 Task: In the  document Dancestage.doc ,align picture to the 'center'. Insert word art below the picture and give heading  'Dance Stage in Purple'
Action: Mouse moved to (91, 352)
Screenshot: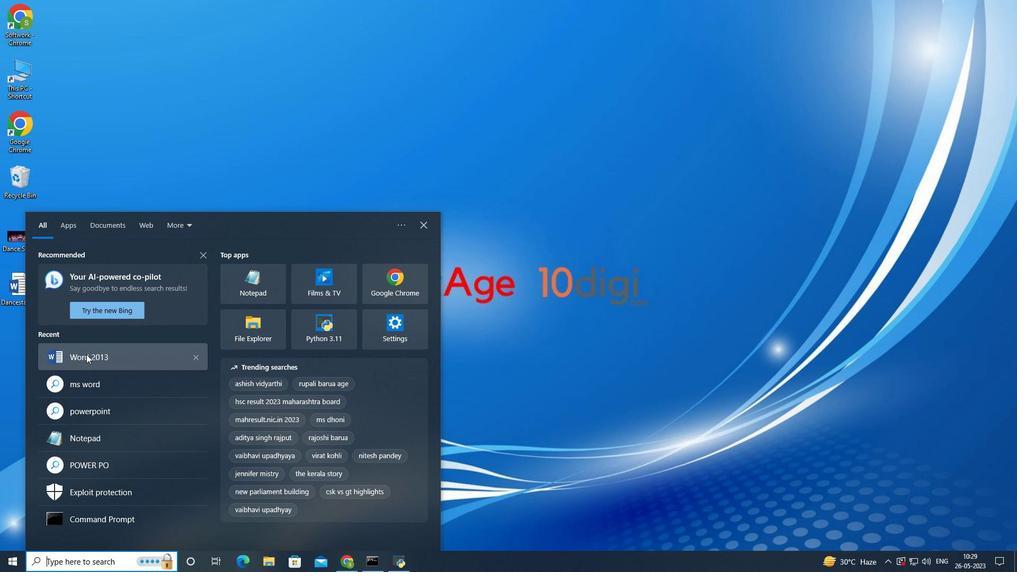 
Action: Mouse pressed left at (91, 352)
Screenshot: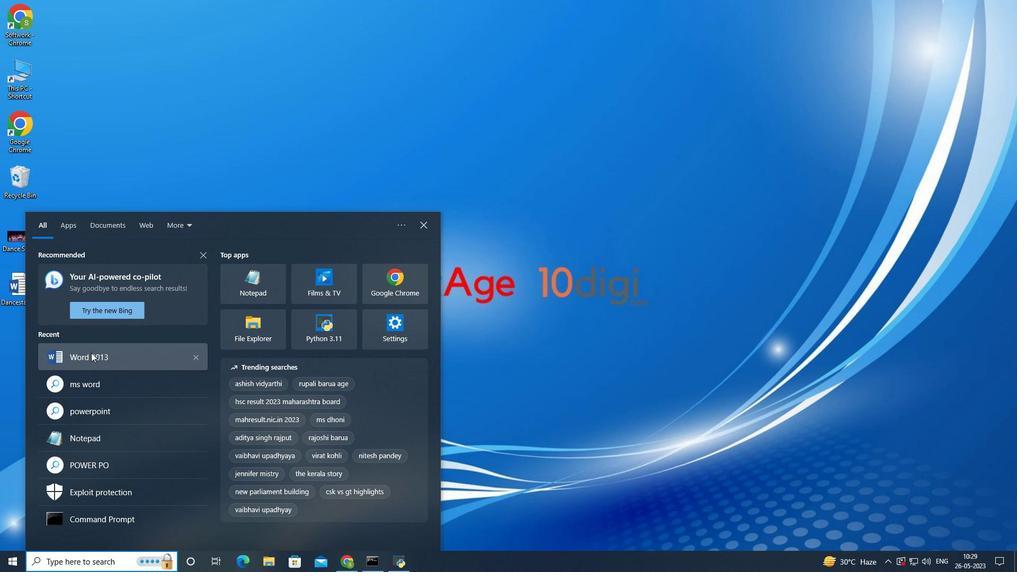 
Action: Mouse pressed left at (91, 352)
Screenshot: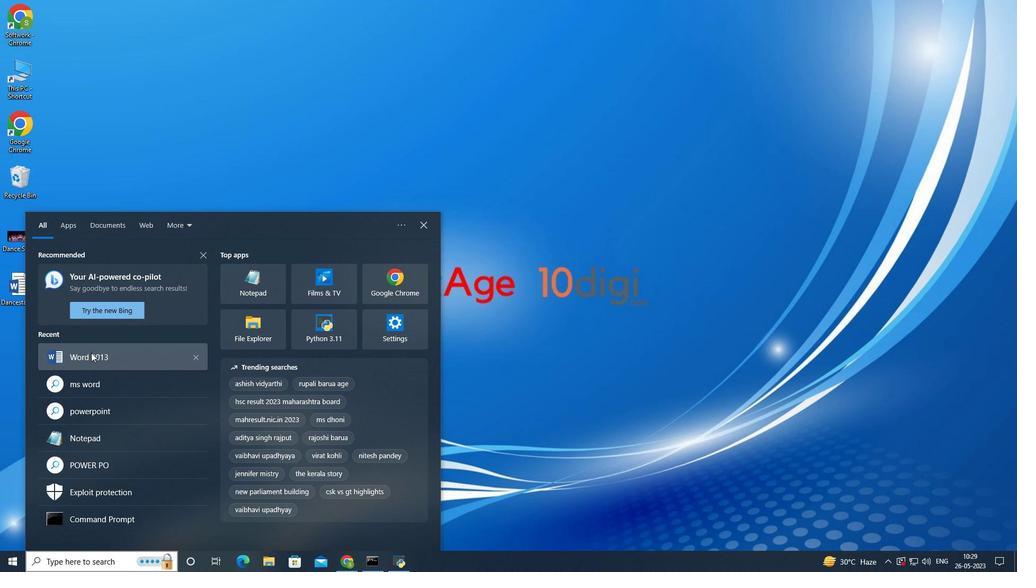 
Action: Mouse moved to (252, 85)
Screenshot: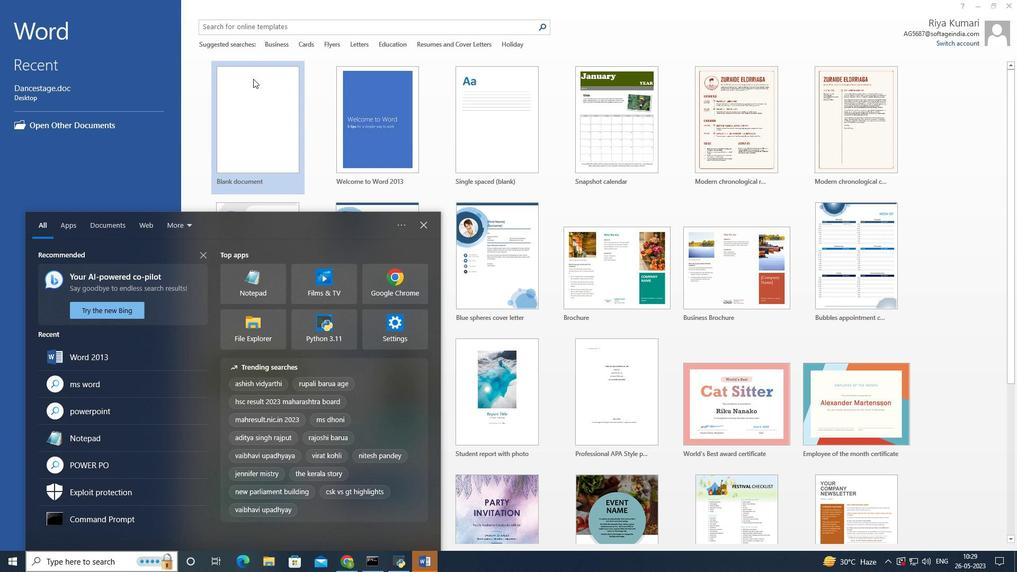 
Action: Mouse pressed left at (252, 85)
Screenshot: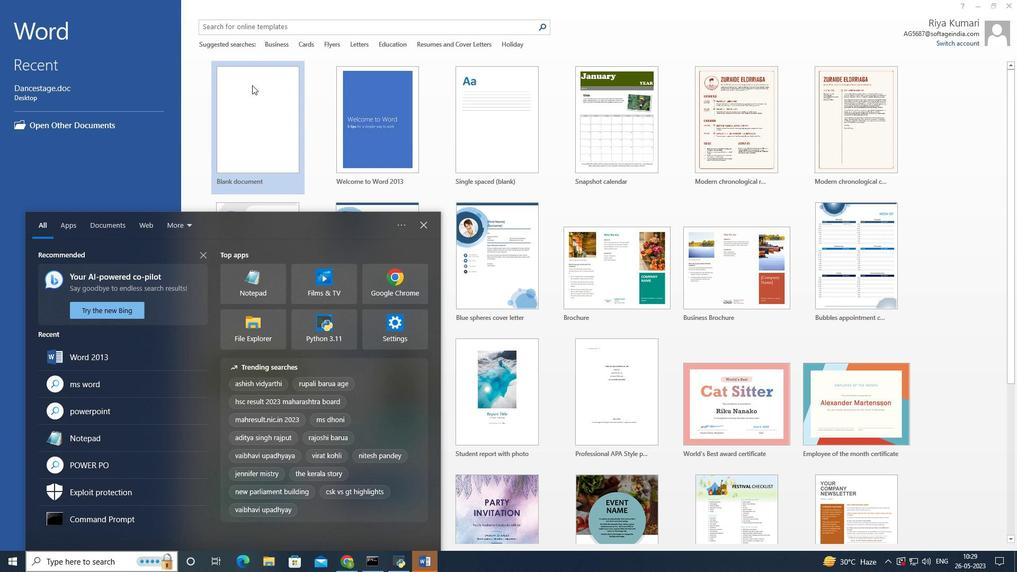 
Action: Mouse moved to (15, 23)
Screenshot: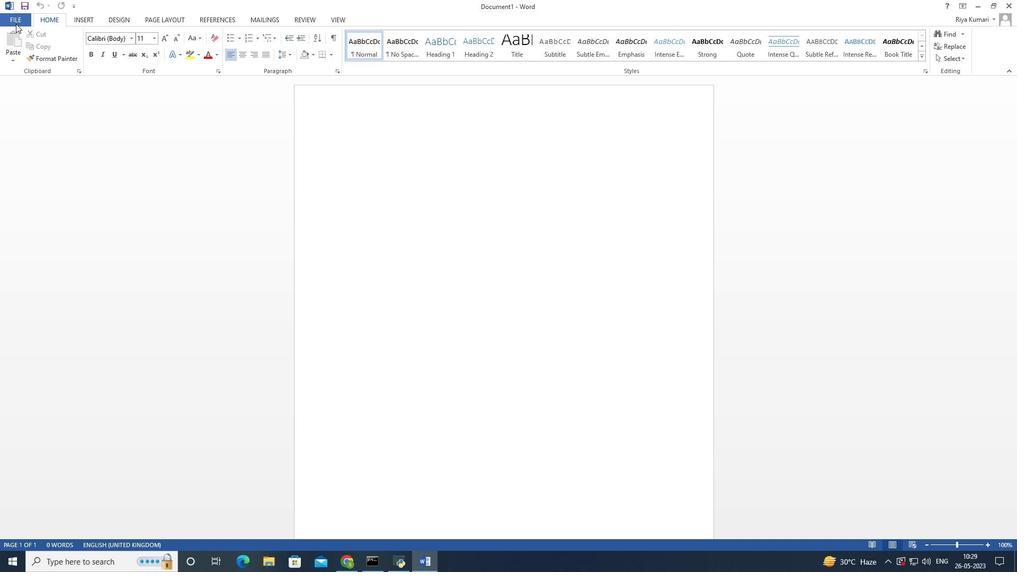 
Action: Mouse pressed left at (15, 23)
Screenshot: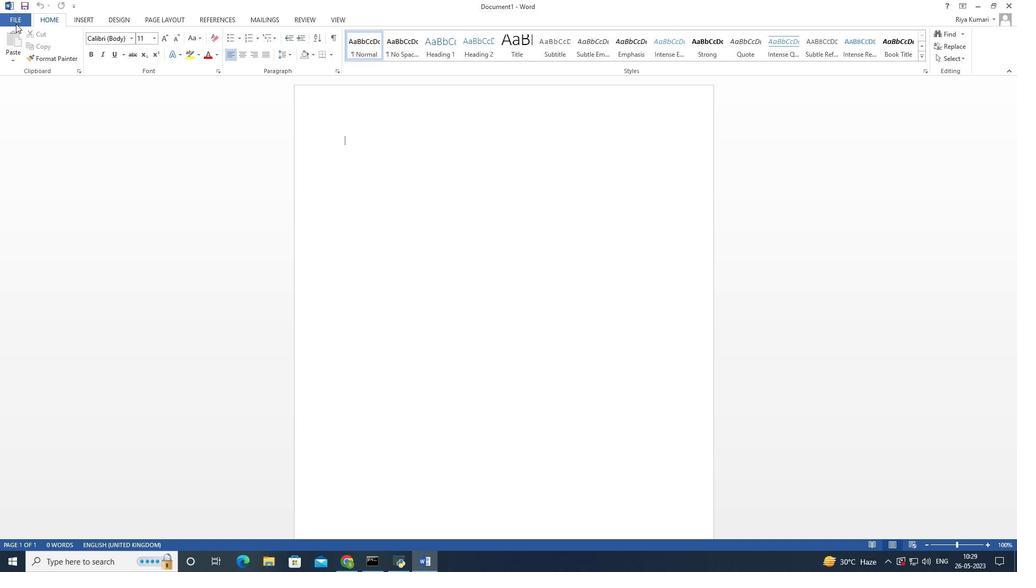 
Action: Mouse moved to (323, 96)
Screenshot: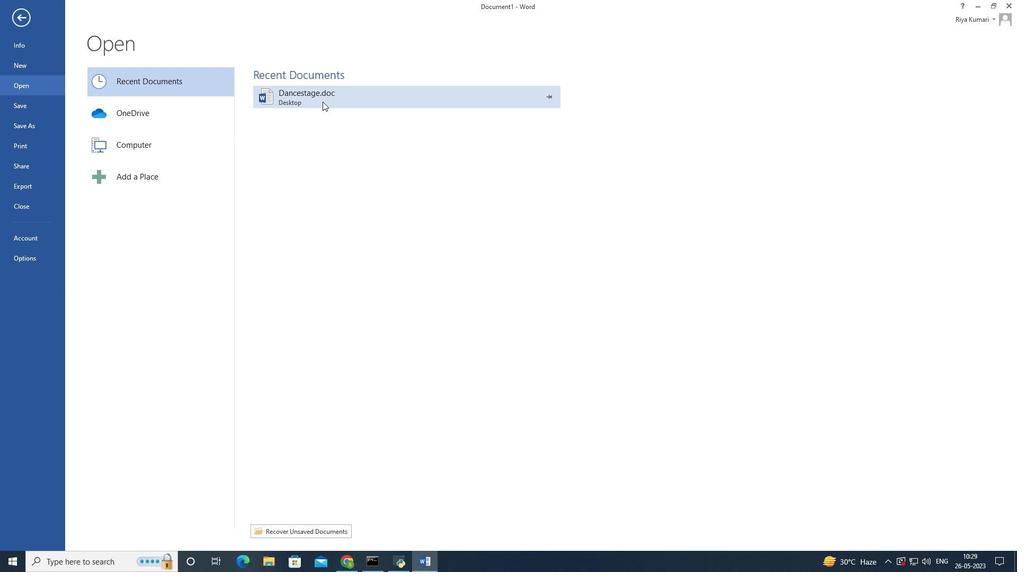
Action: Mouse pressed left at (323, 96)
Screenshot: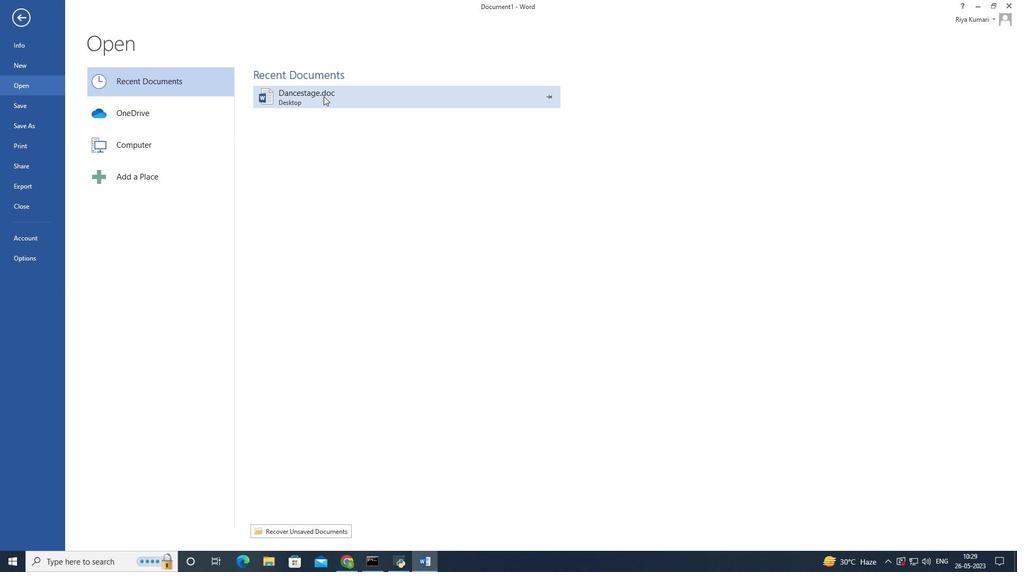 
Action: Mouse moved to (438, 196)
Screenshot: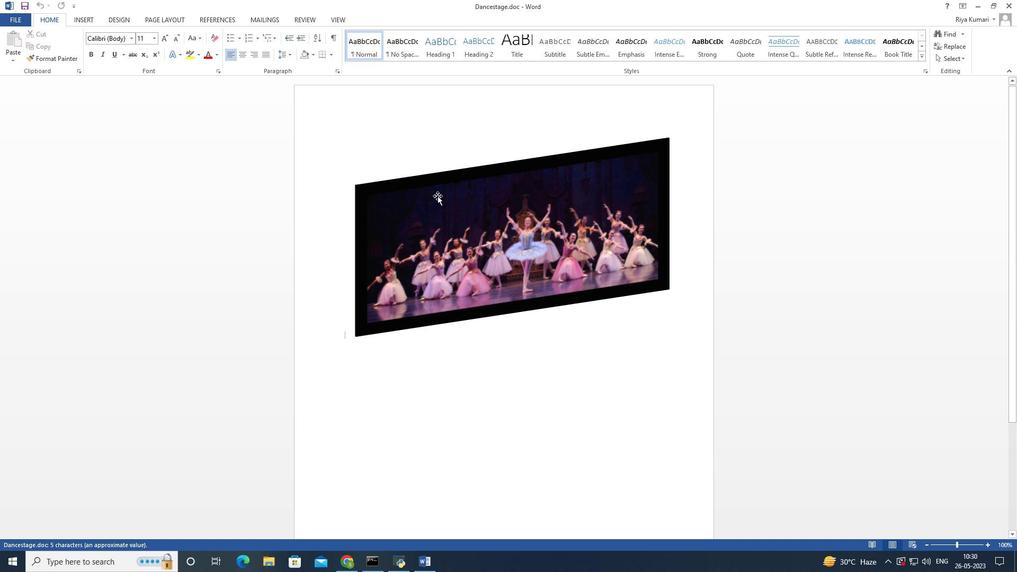 
Action: Mouse pressed left at (438, 196)
Screenshot: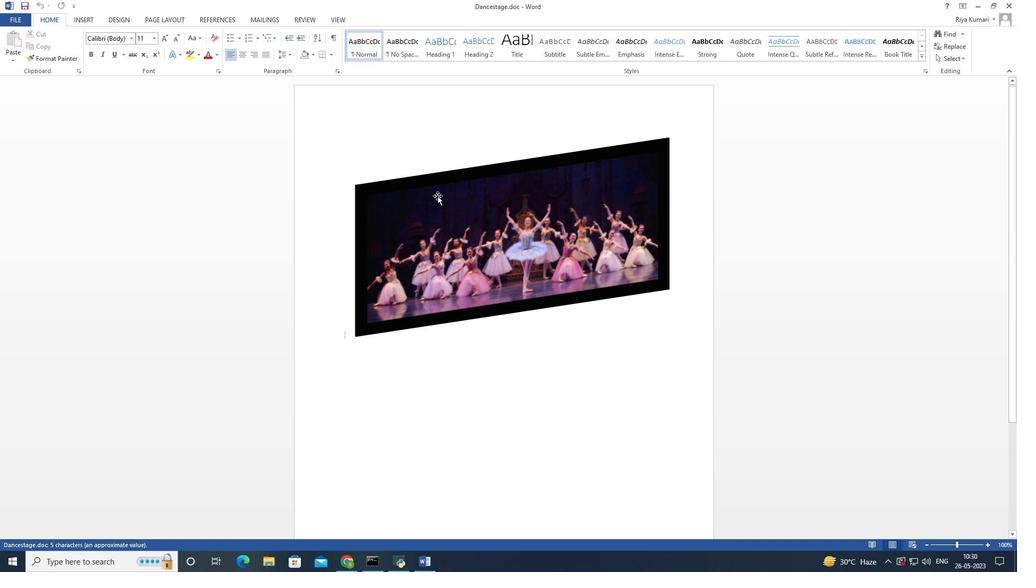 
Action: Mouse pressed left at (438, 196)
Screenshot: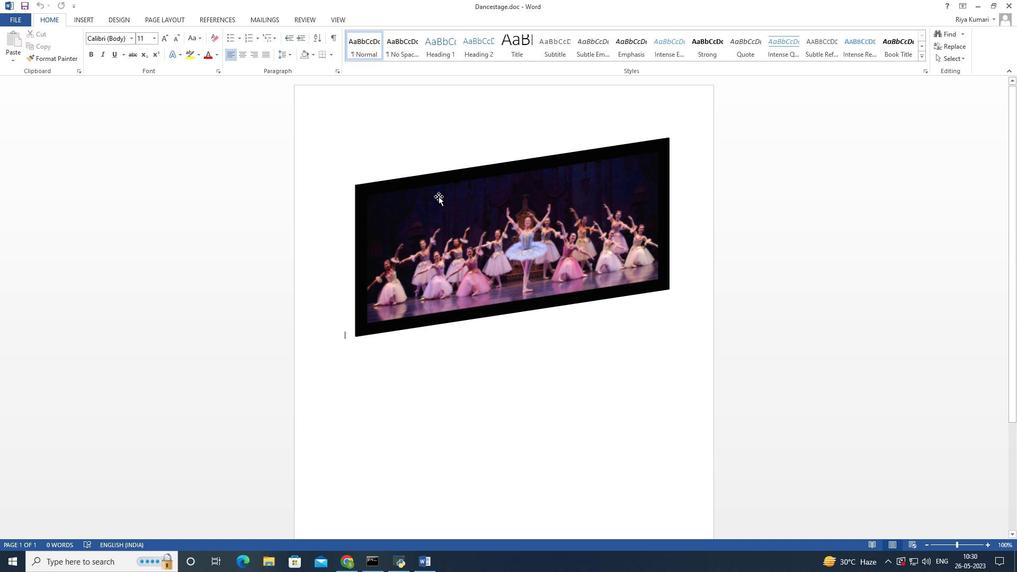 
Action: Mouse moved to (860, 31)
Screenshot: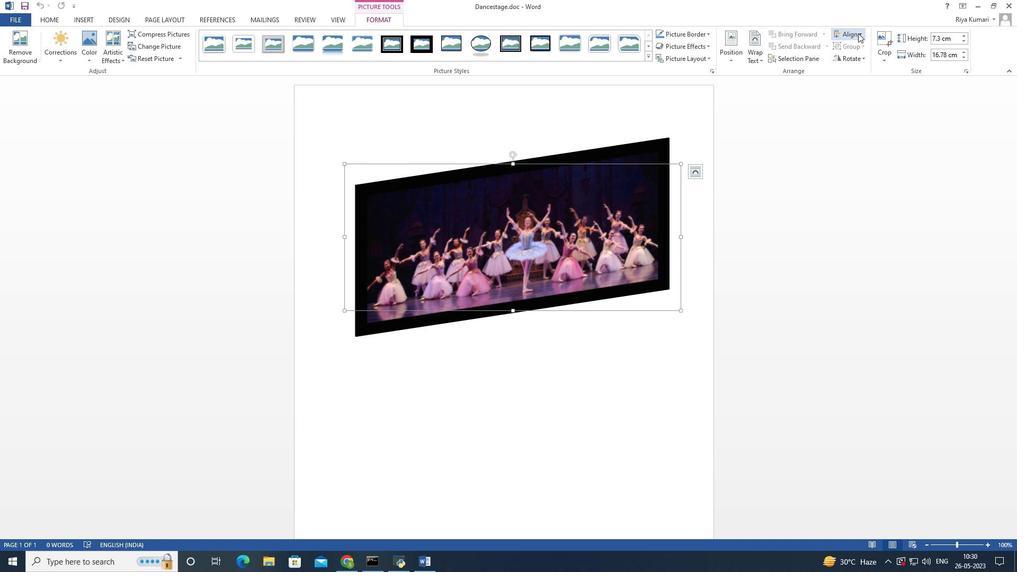 
Action: Mouse pressed left at (860, 31)
Screenshot: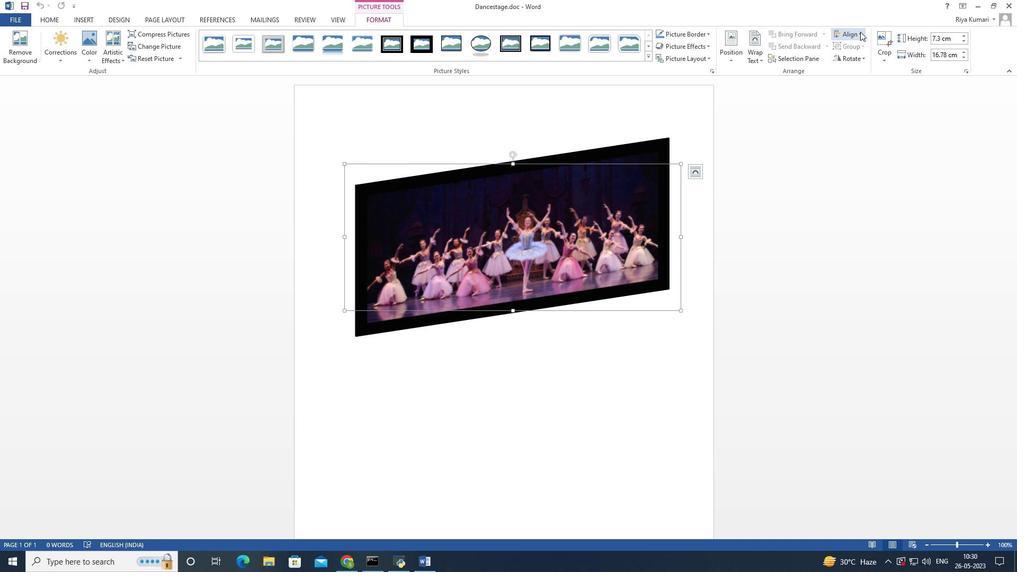 
Action: Mouse moved to (624, 225)
Screenshot: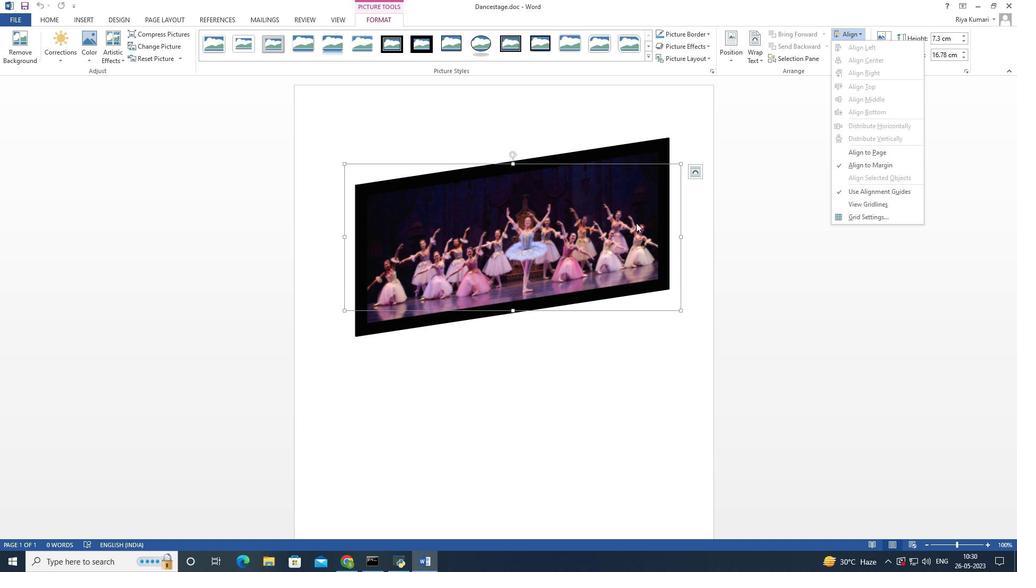 
Action: Mouse pressed left at (624, 225)
Screenshot: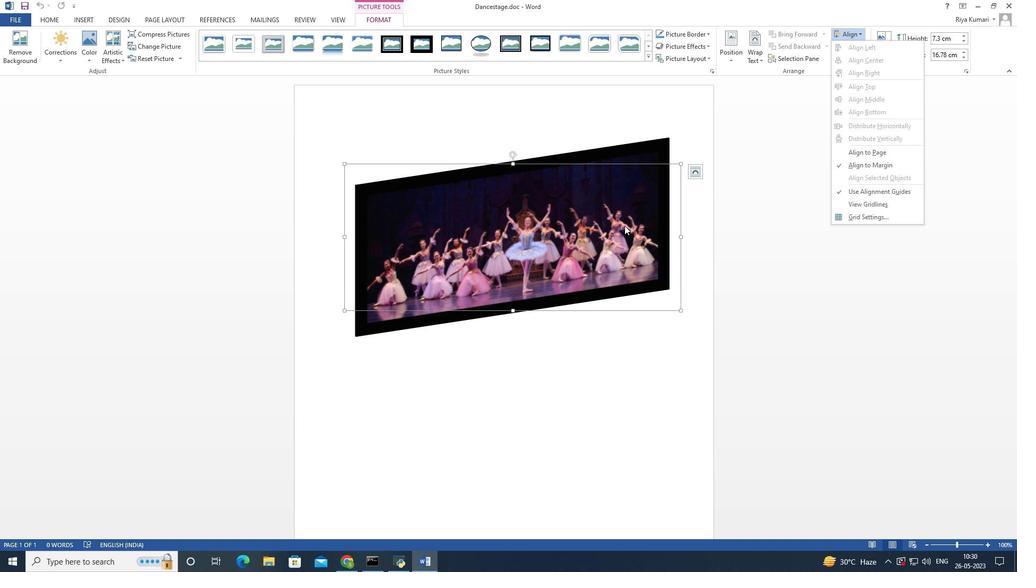 
Action: Mouse moved to (624, 225)
Screenshot: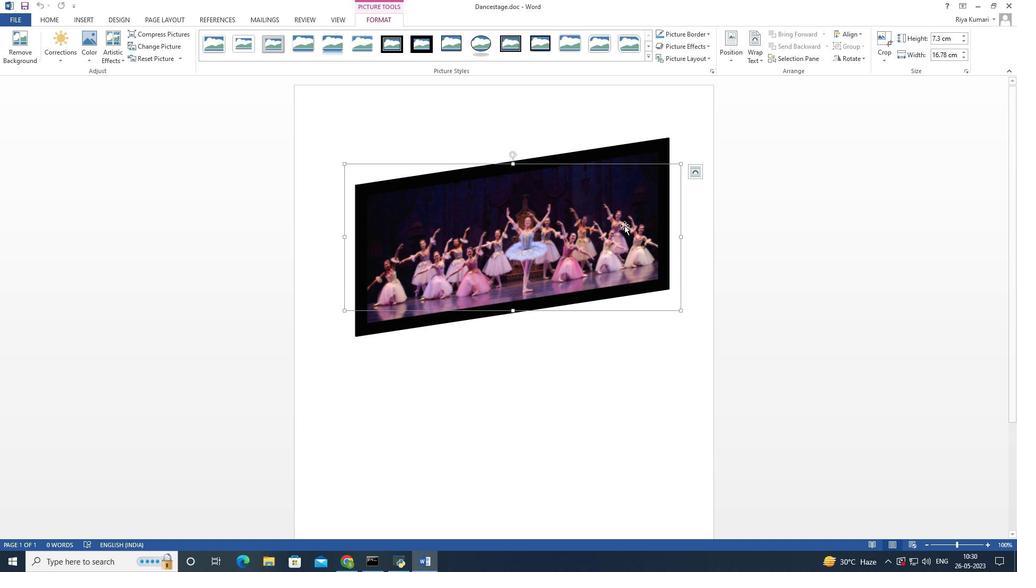 
Action: Mouse pressed left at (624, 225)
Screenshot: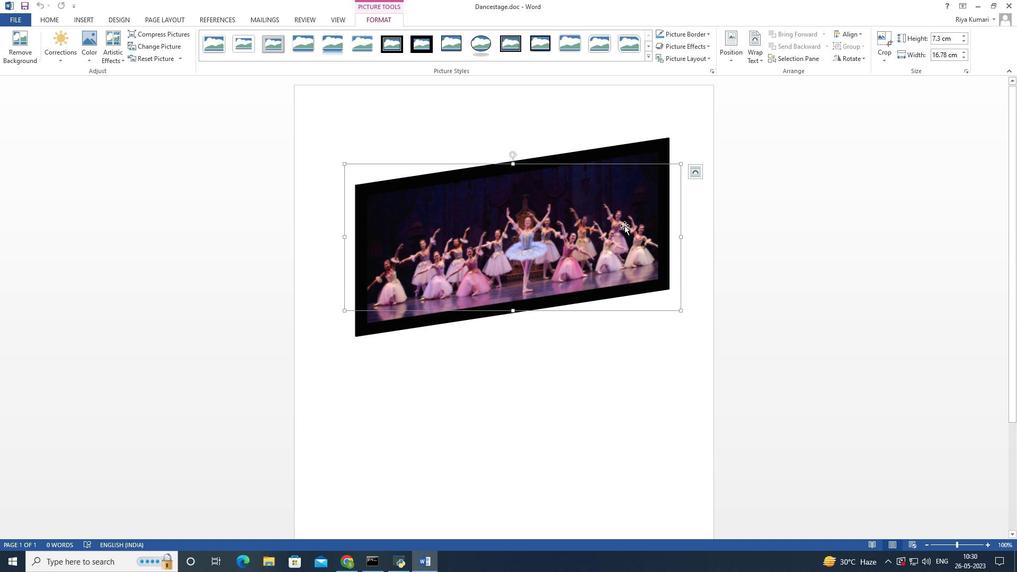 
Action: Mouse moved to (624, 225)
Screenshot: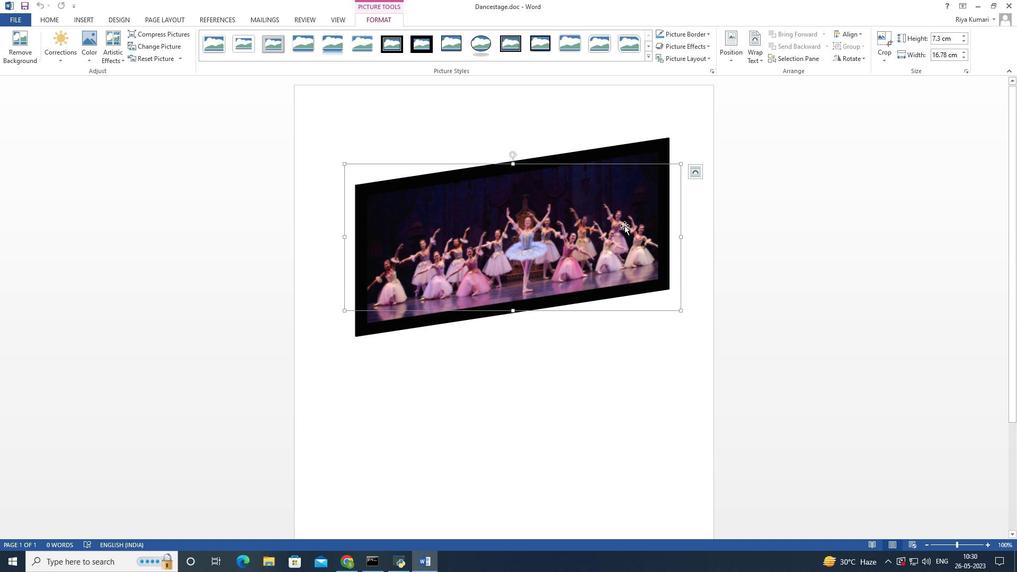 
Action: Mouse pressed left at (624, 225)
Screenshot: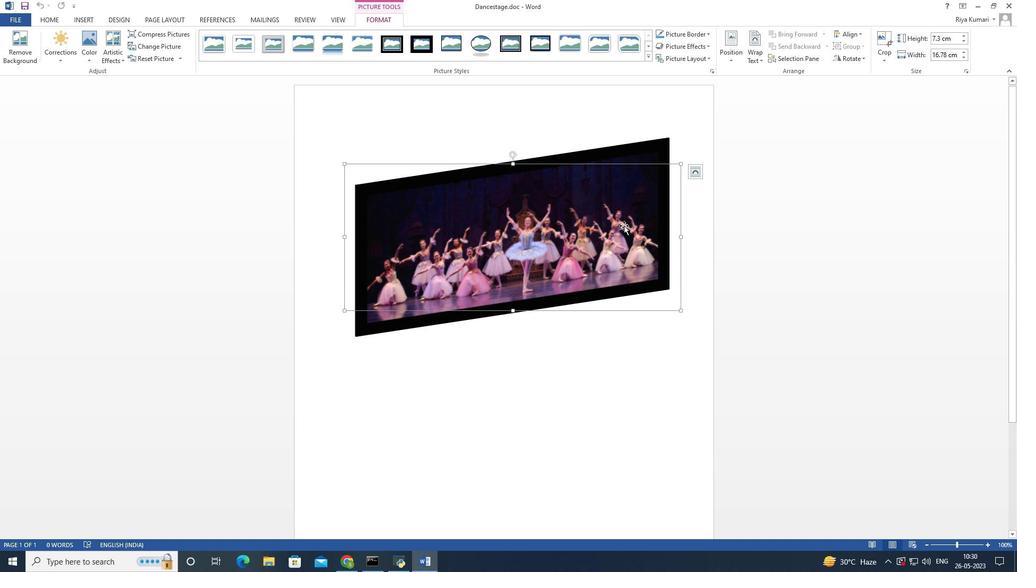 
Action: Mouse pressed left at (624, 225)
Screenshot: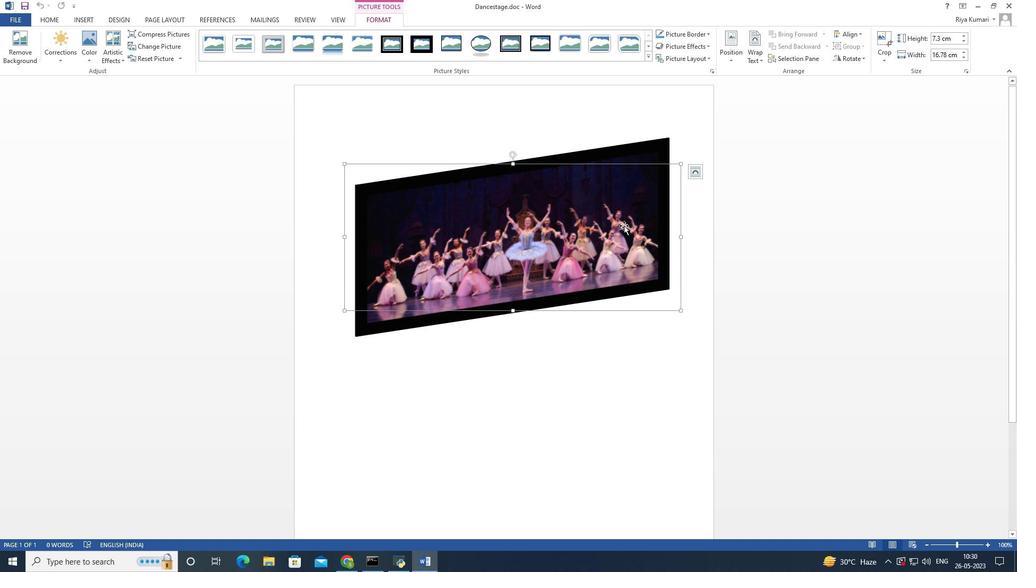 
Action: Mouse moved to (472, 346)
Screenshot: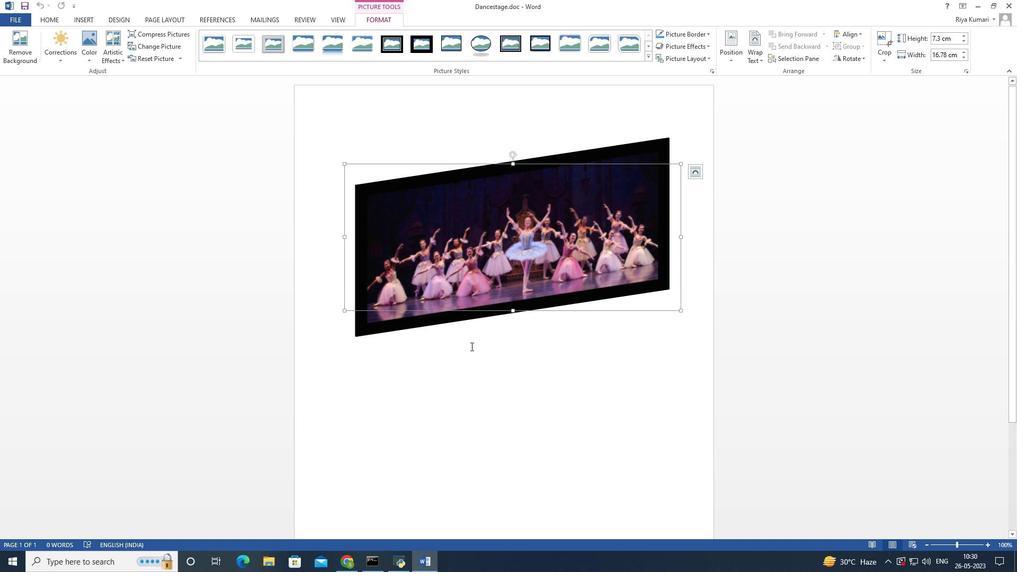 
Action: Mouse pressed left at (472, 346)
Screenshot: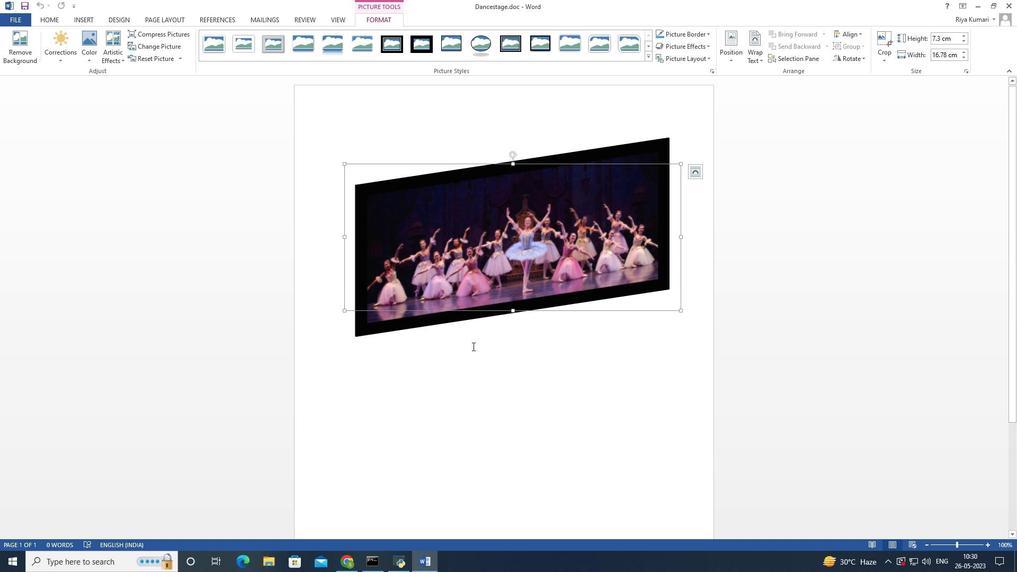 
Action: Mouse moved to (467, 286)
Screenshot: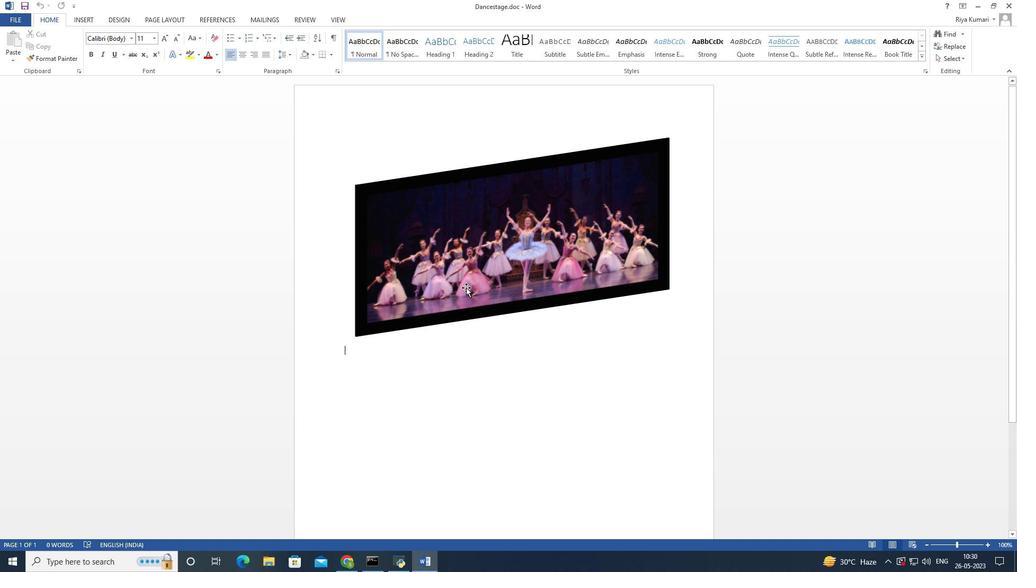
Action: Mouse pressed left at (467, 286)
Screenshot: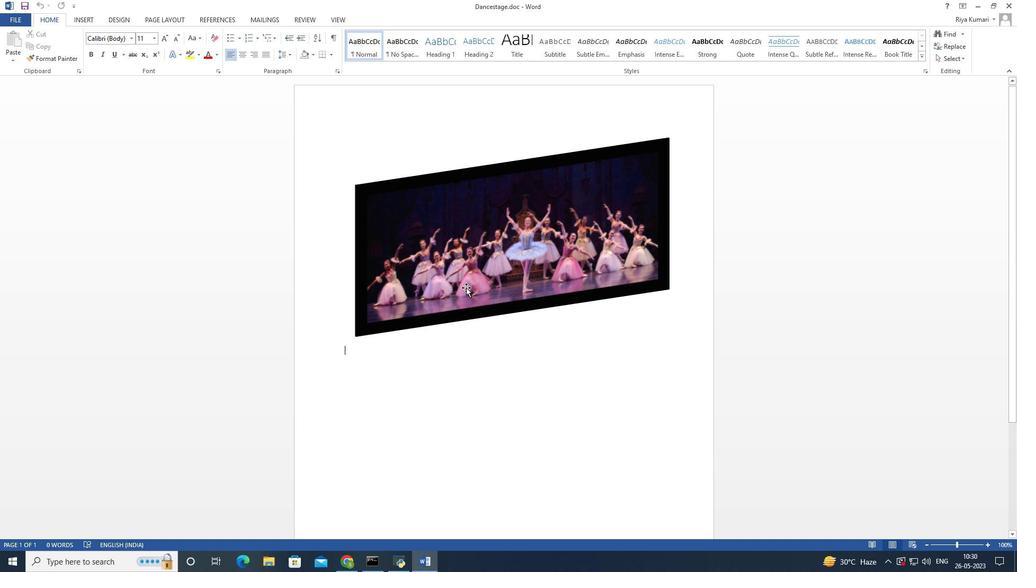 
Action: Mouse moved to (859, 36)
Screenshot: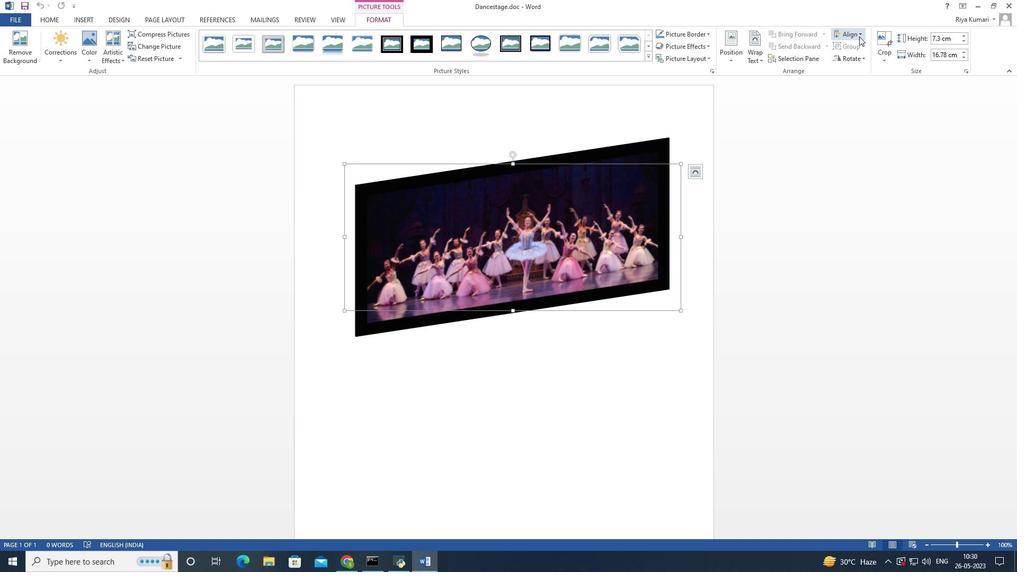 
Action: Mouse pressed left at (859, 36)
Screenshot: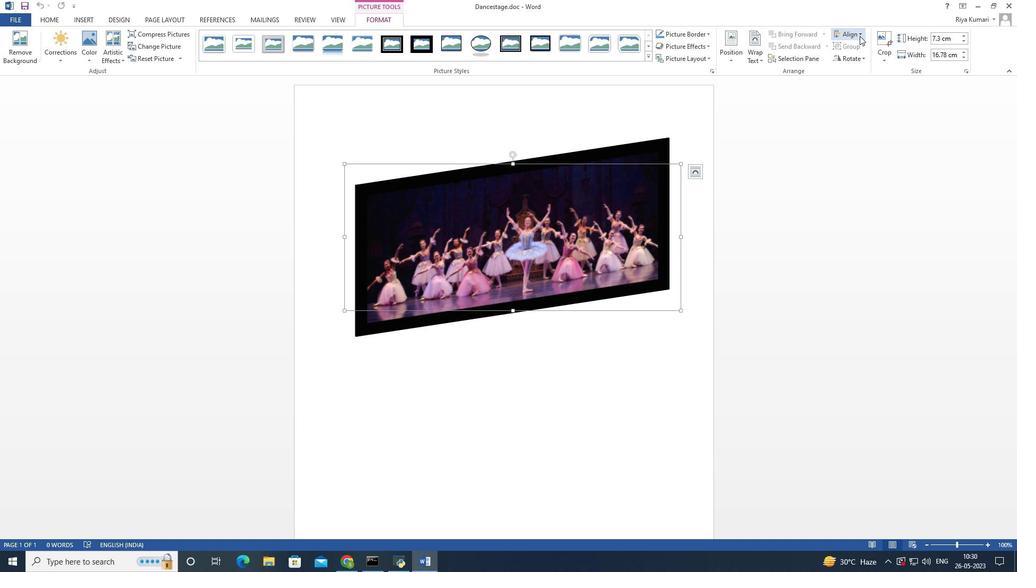 
Action: Mouse moved to (850, 63)
Screenshot: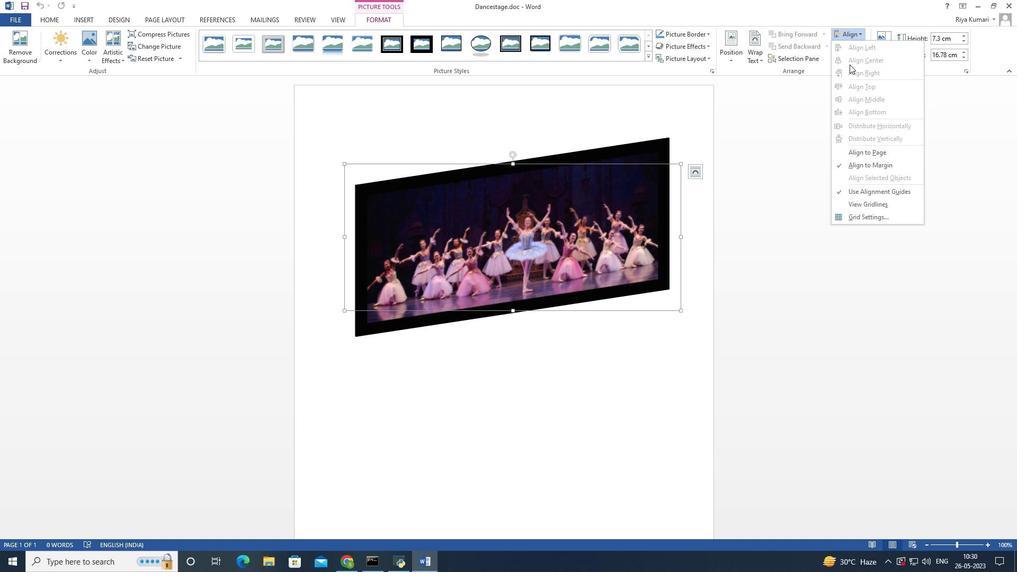 
Action: Mouse pressed left at (850, 63)
Screenshot: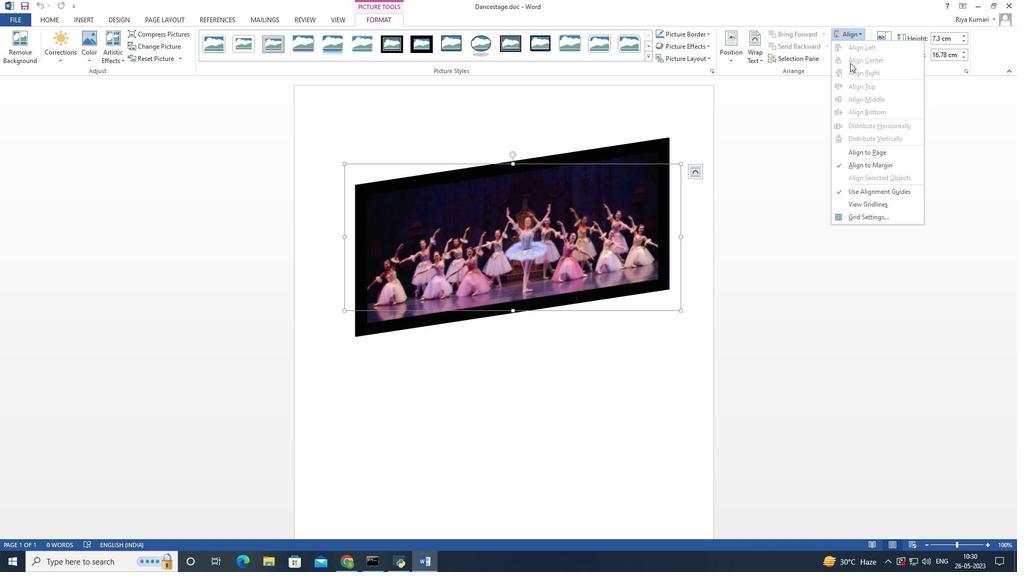 
Action: Mouse moved to (523, 378)
Screenshot: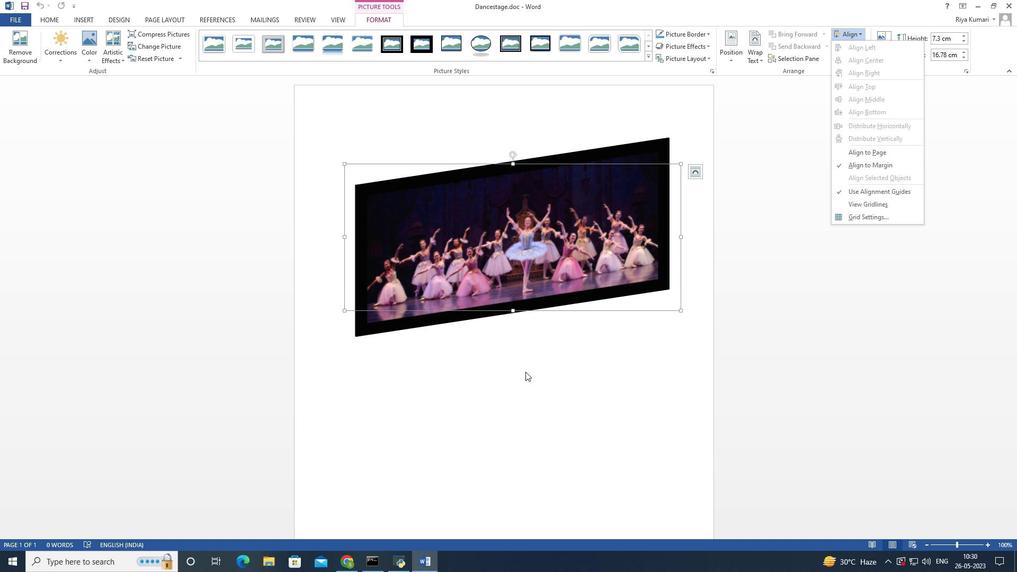
Action: Mouse pressed left at (523, 378)
Screenshot: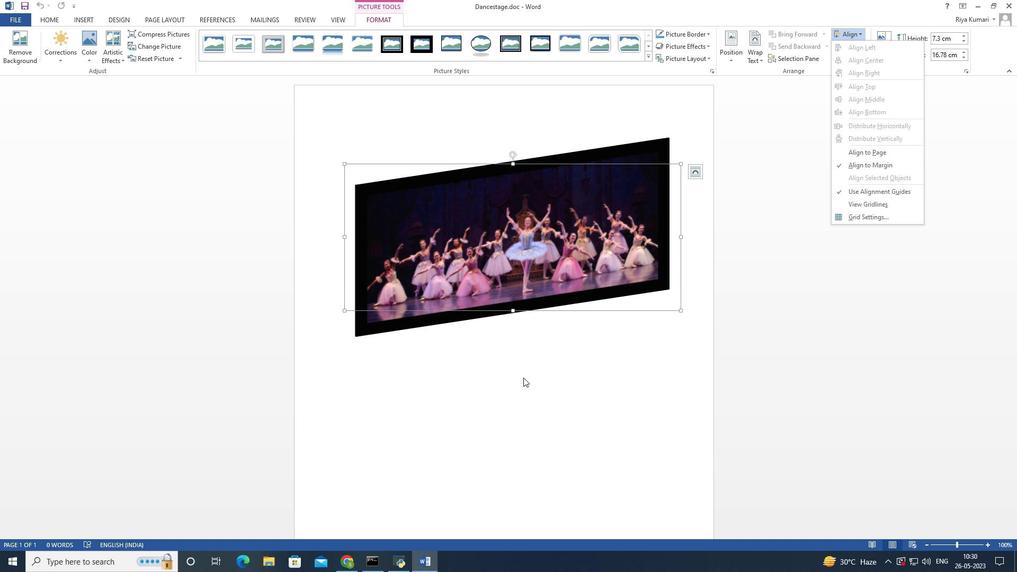 
Action: Mouse moved to (511, 374)
Screenshot: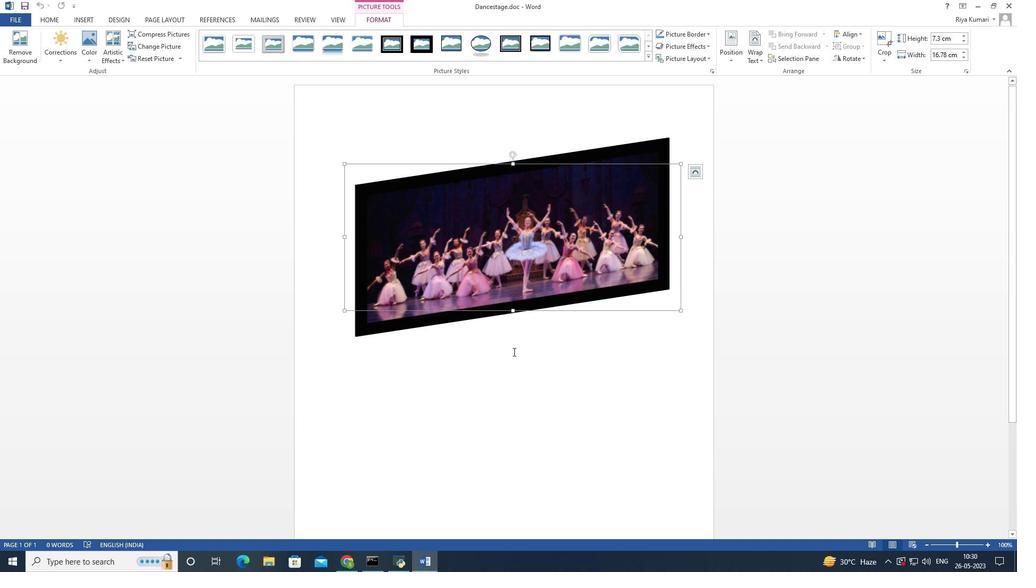 
Action: Mouse pressed left at (511, 374)
Screenshot: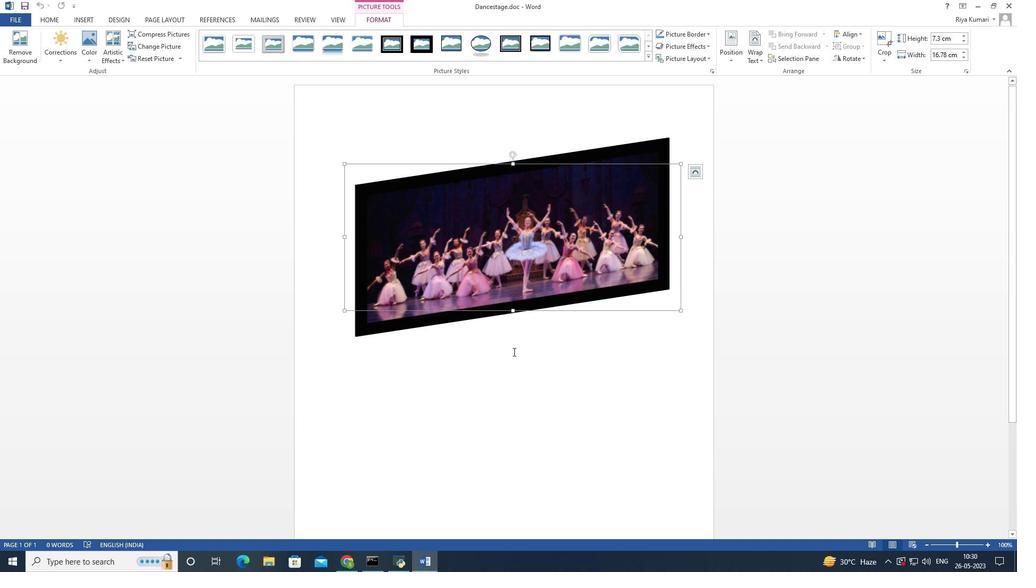 
Action: Mouse moved to (82, 15)
Screenshot: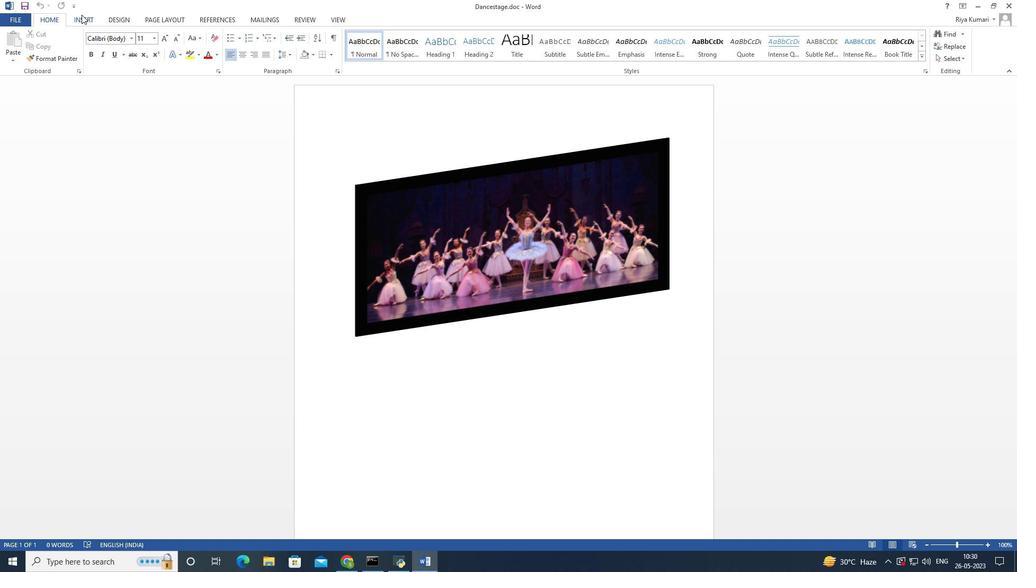 
Action: Mouse pressed left at (82, 15)
Screenshot: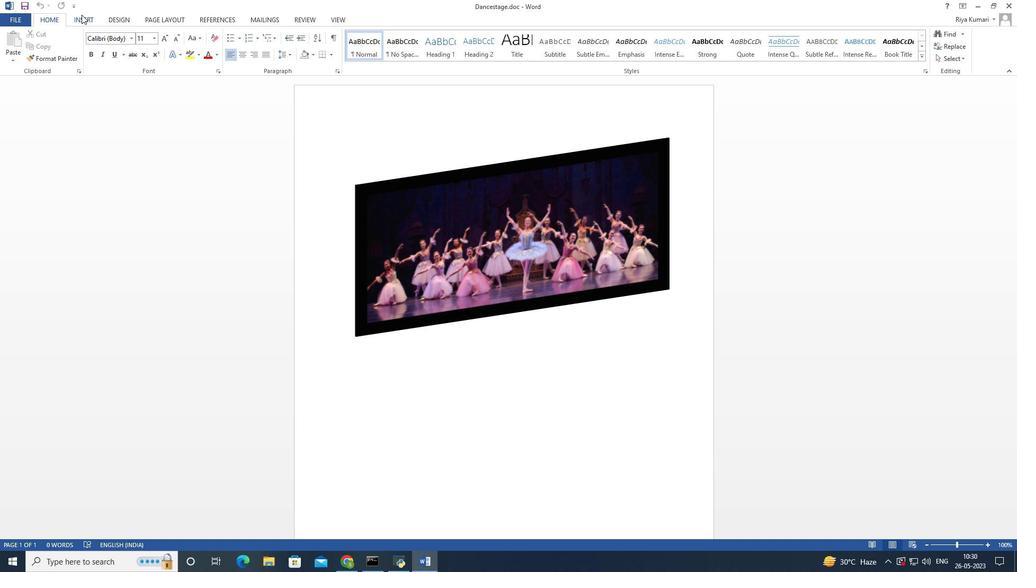 
Action: Mouse moved to (506, 228)
Screenshot: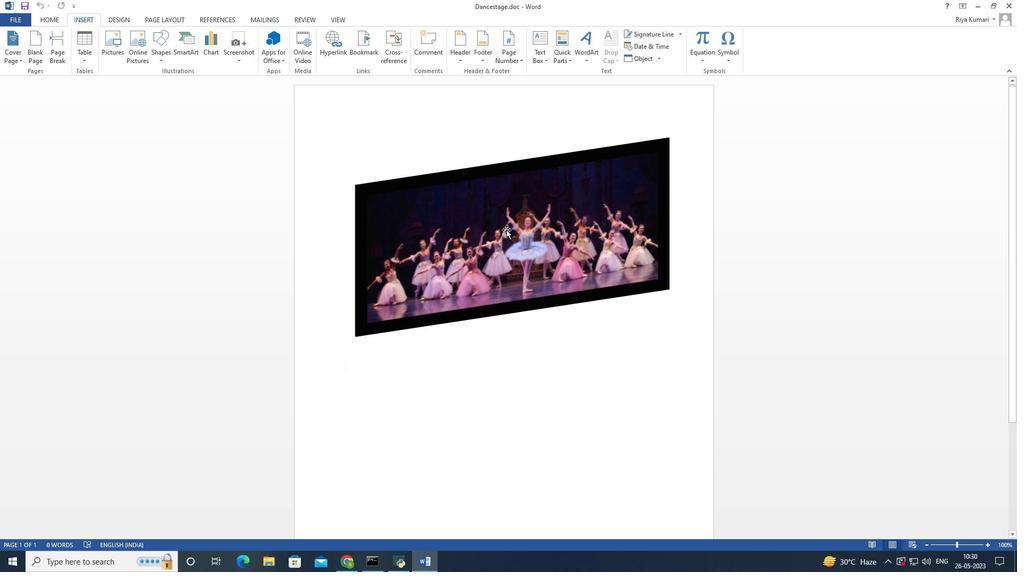 
Action: Mouse pressed left at (506, 228)
Screenshot: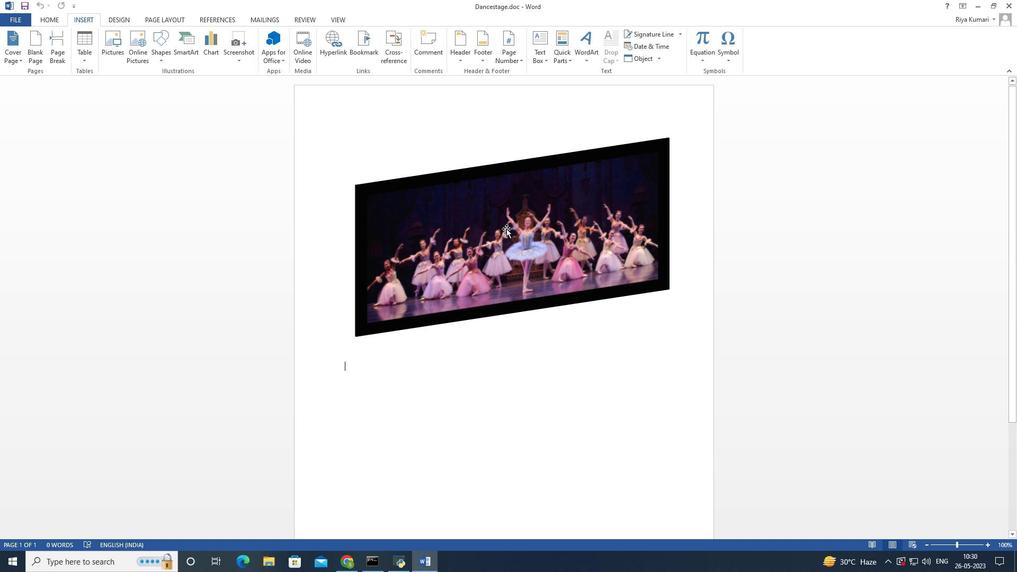 
Action: Mouse pressed left at (506, 228)
Screenshot: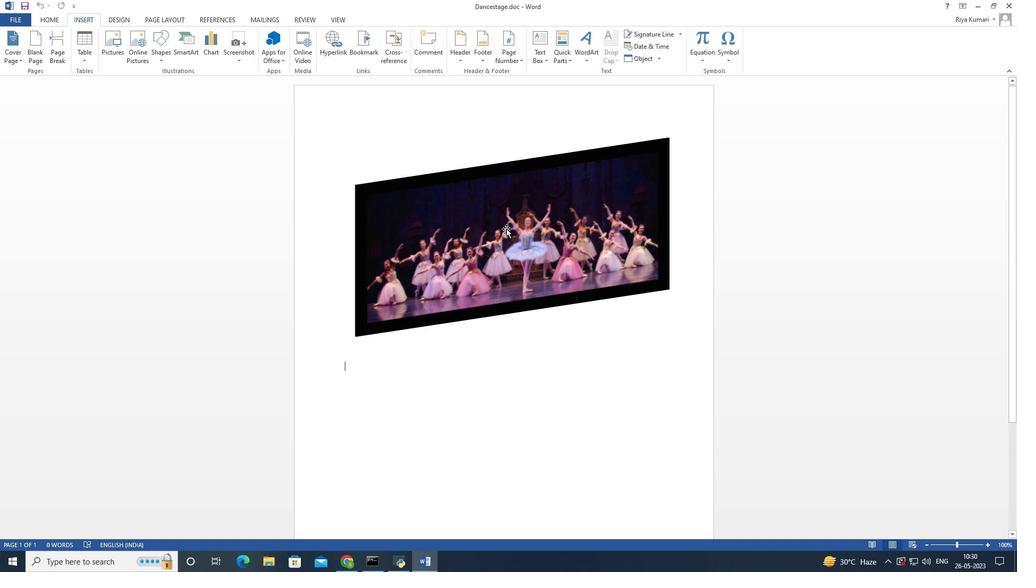 
Action: Mouse moved to (862, 33)
Screenshot: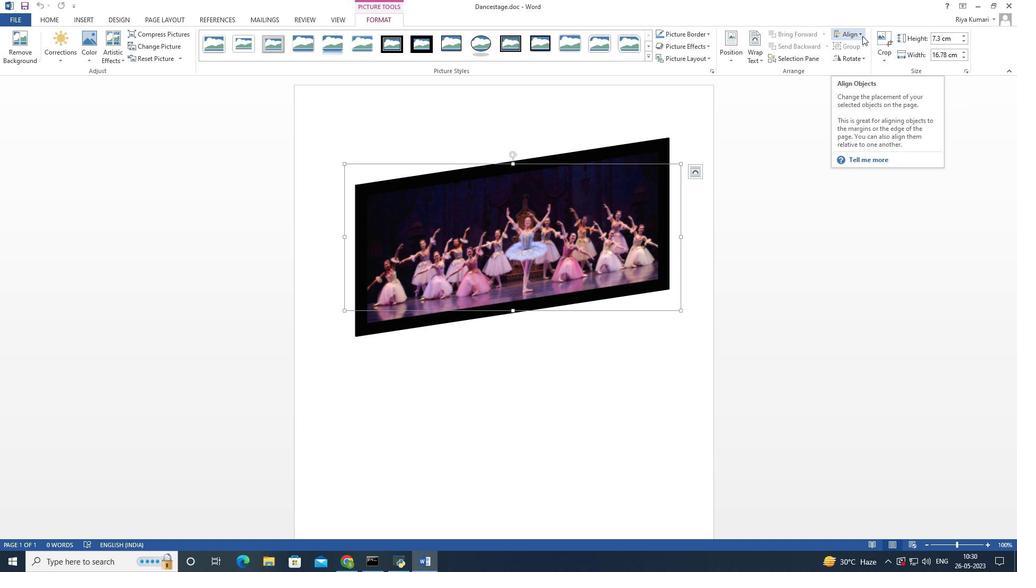
Action: Mouse pressed left at (862, 33)
Screenshot: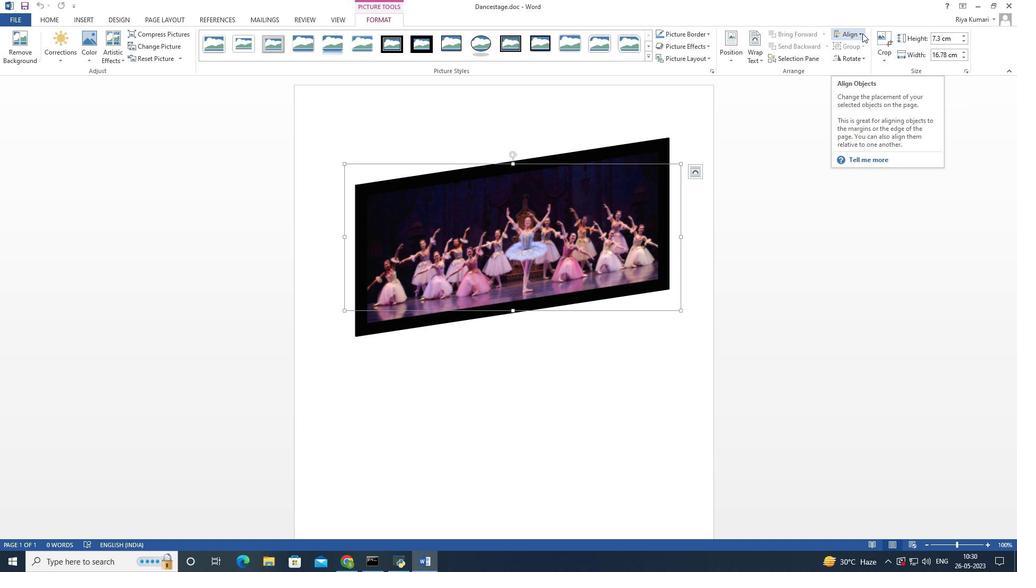 
Action: Mouse moved to (855, 60)
Screenshot: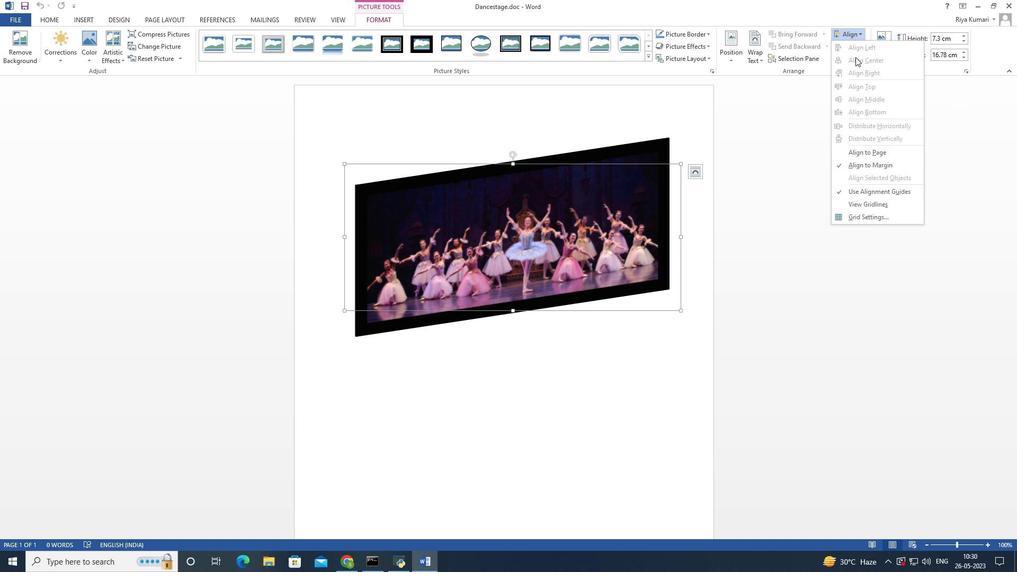 
Action: Mouse pressed left at (855, 60)
Screenshot: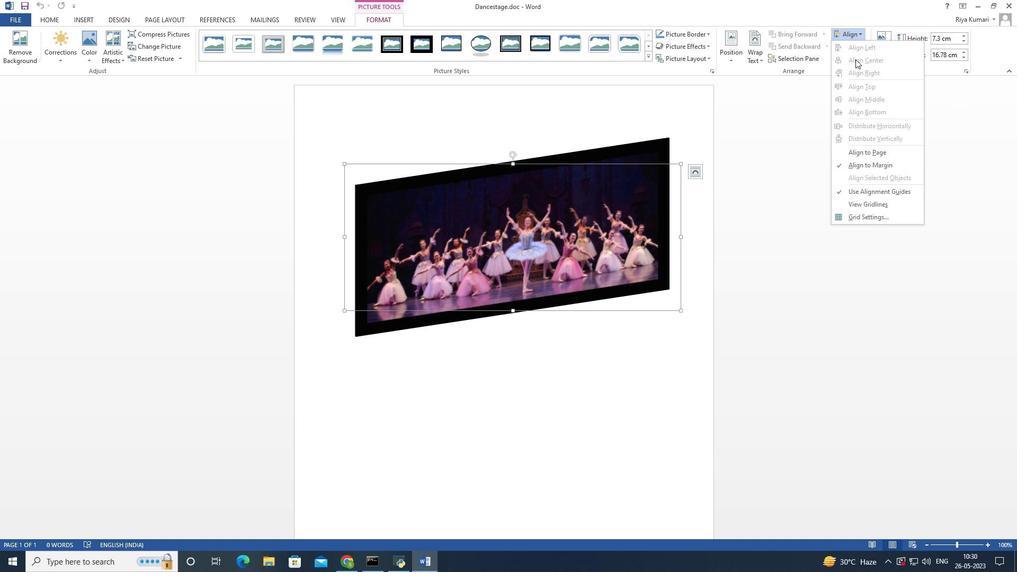
Action: Mouse pressed left at (855, 60)
Screenshot: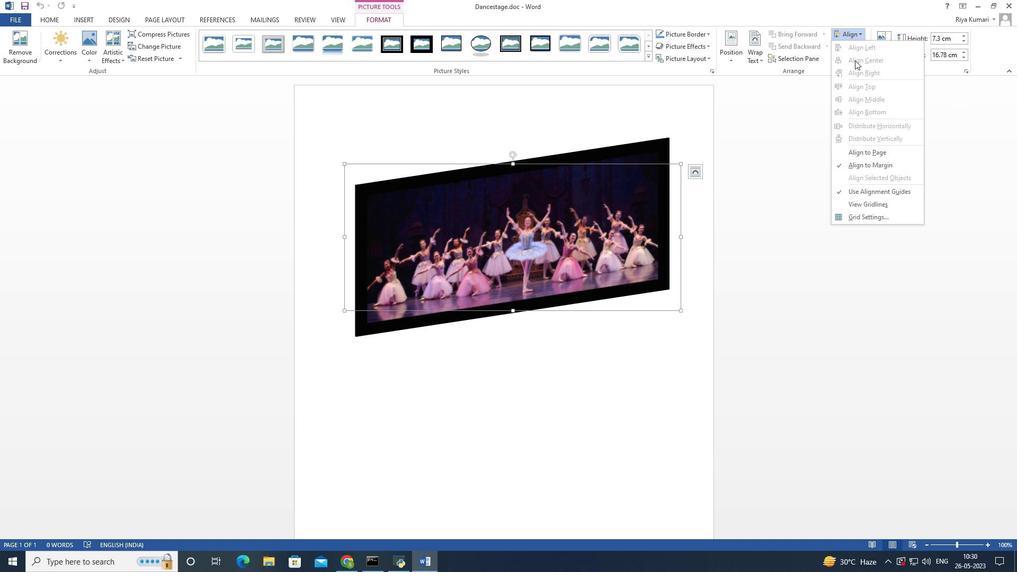 
Action: Mouse pressed left at (855, 60)
Screenshot: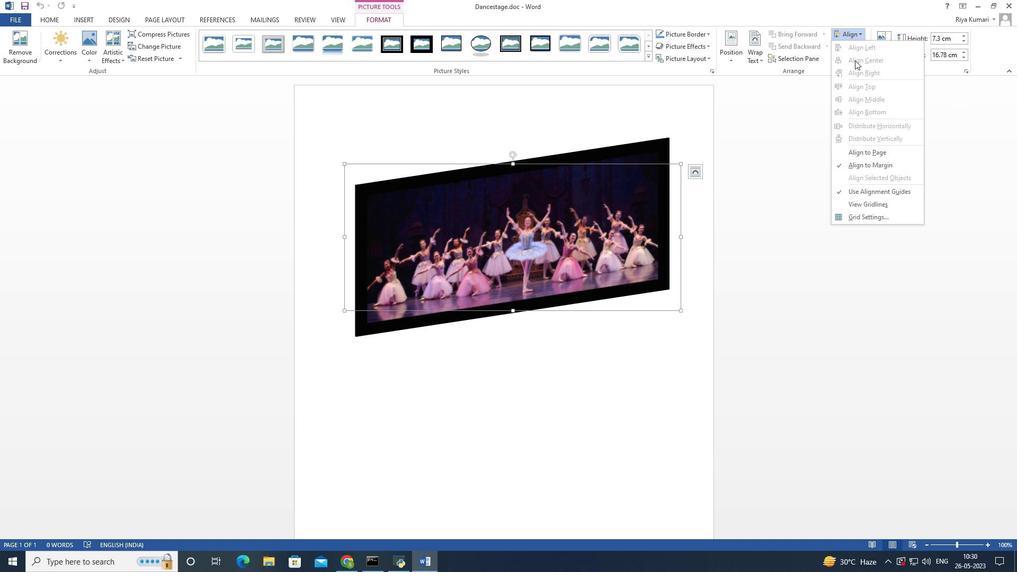 
Action: Mouse moved to (862, 151)
Screenshot: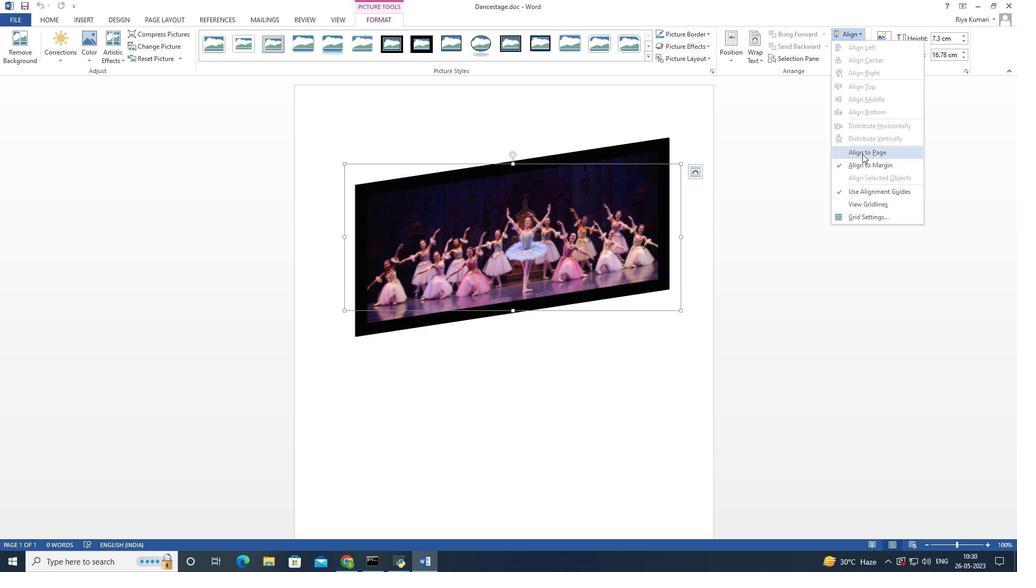 
Action: Mouse pressed left at (862, 151)
Screenshot: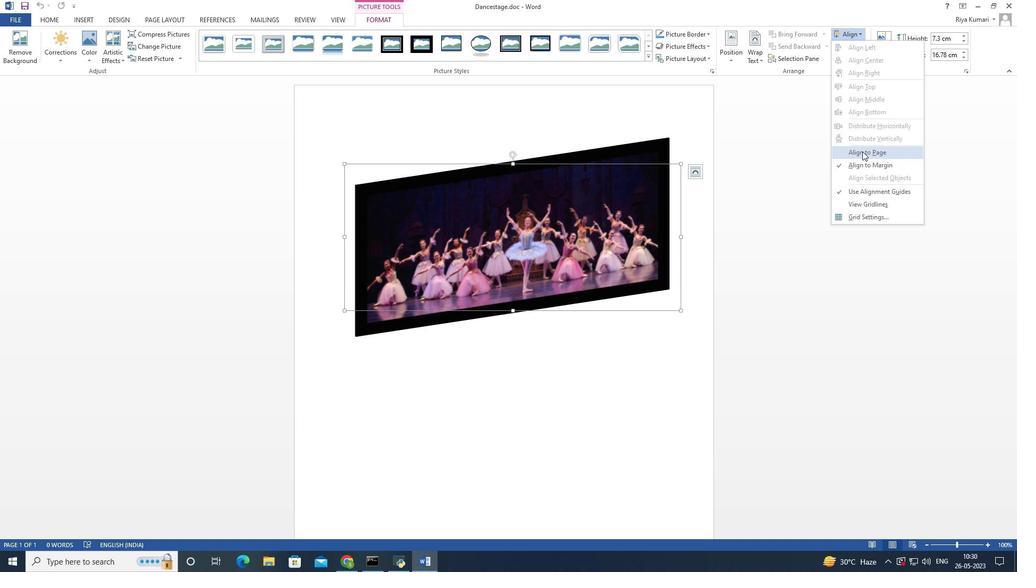 
Action: Mouse moved to (558, 234)
Screenshot: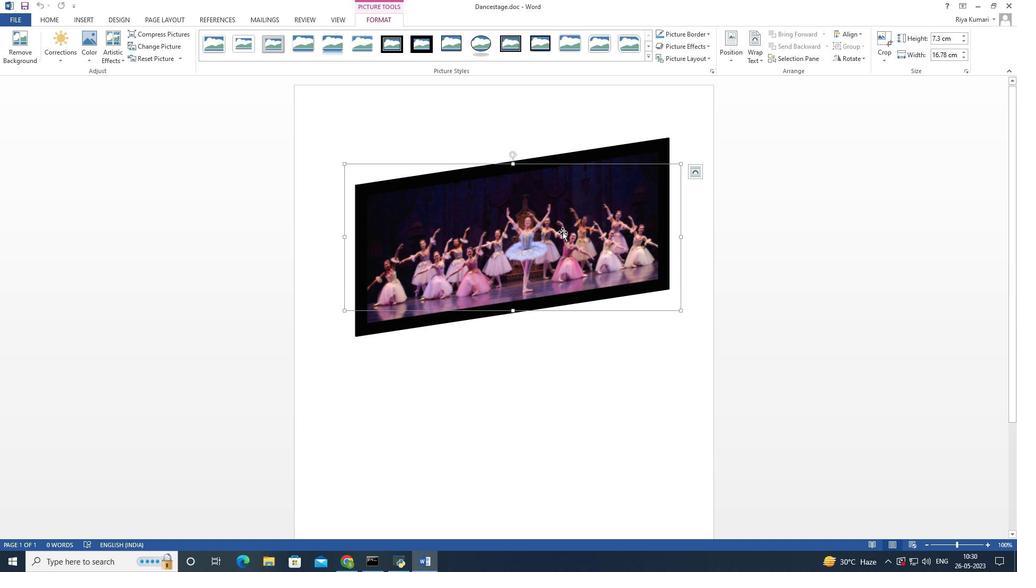 
Action: Mouse pressed left at (558, 234)
Screenshot: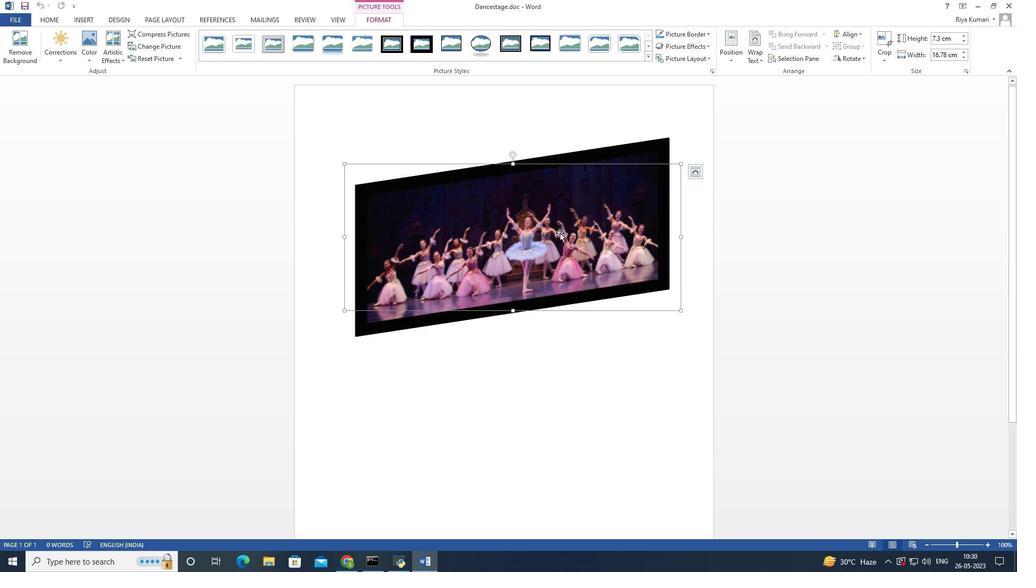 
Action: Mouse moved to (49, 18)
Screenshot: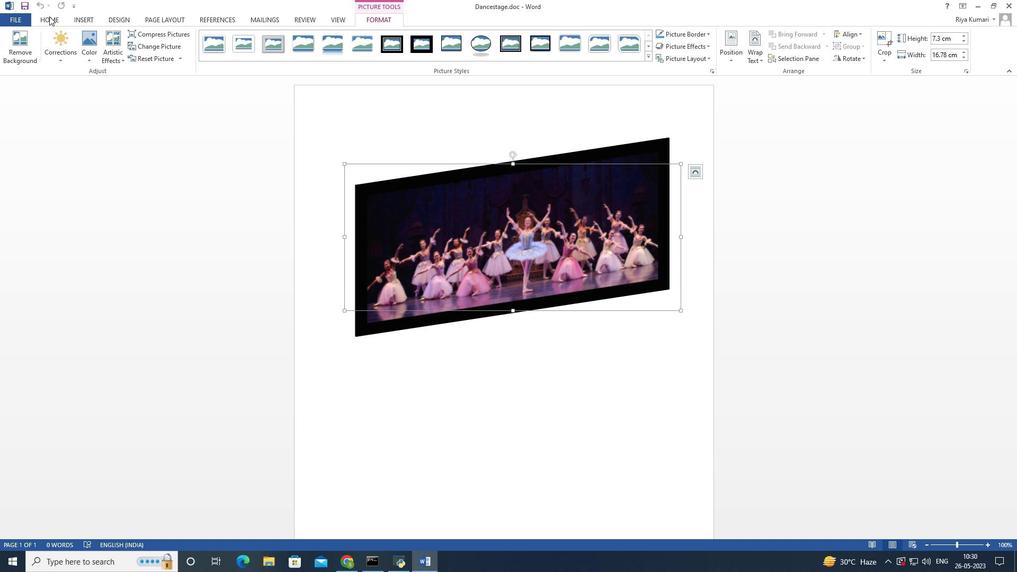 
Action: Mouse pressed left at (49, 18)
Screenshot: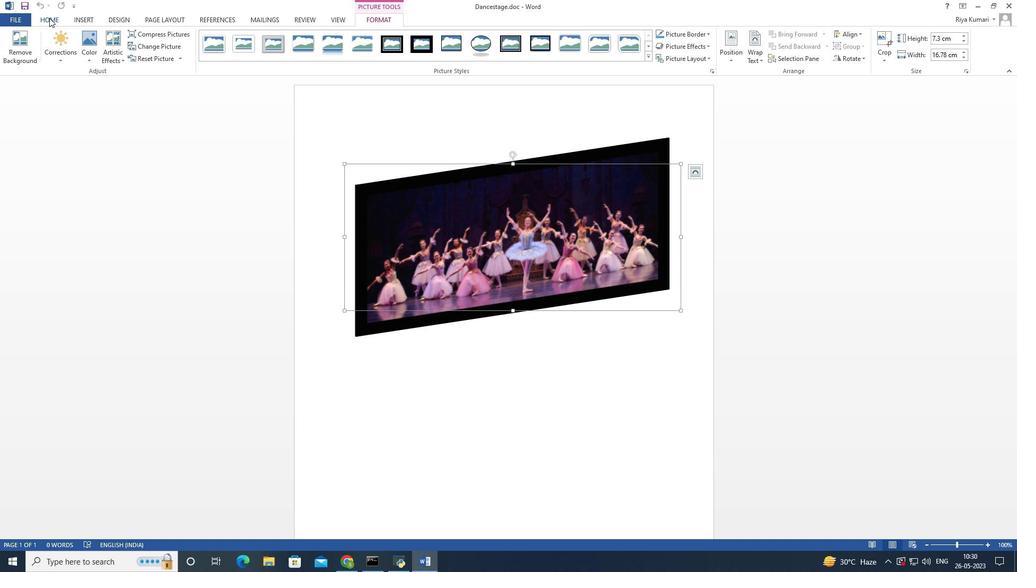 
Action: Mouse moved to (245, 54)
Screenshot: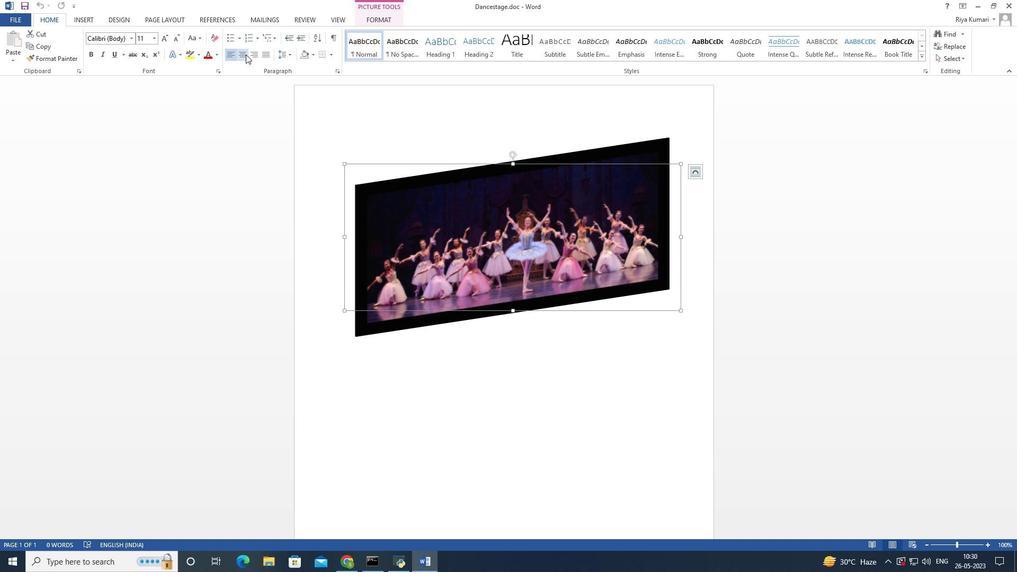 
Action: Mouse pressed left at (245, 54)
Screenshot: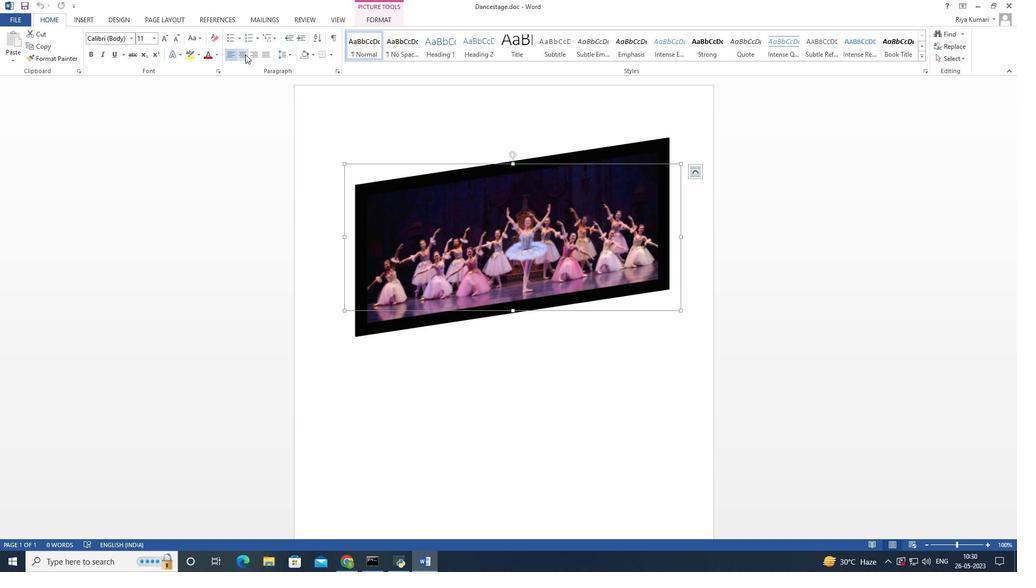 
Action: Mouse moved to (91, 19)
Screenshot: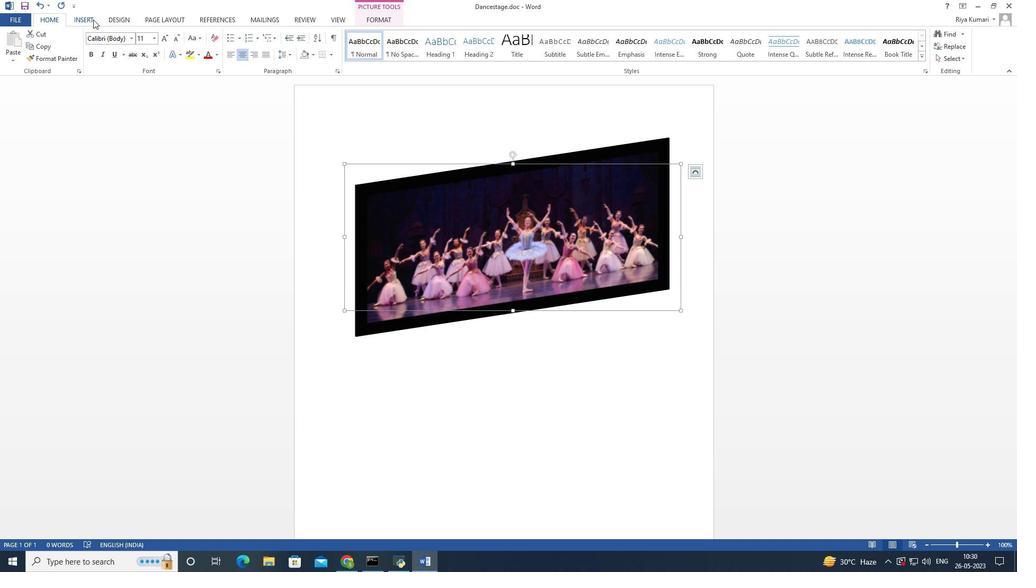 
Action: Mouse pressed left at (91, 19)
Screenshot: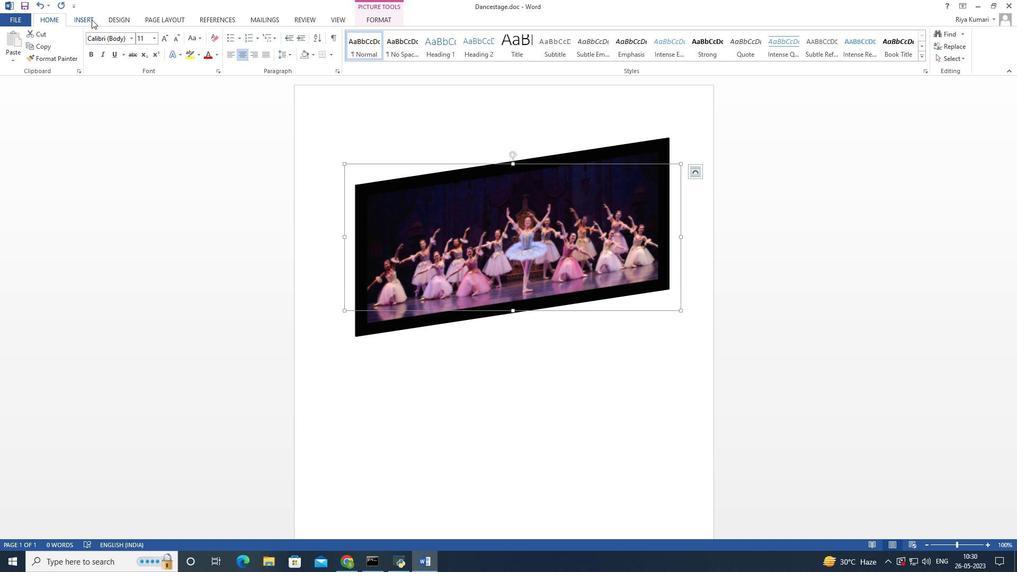 
Action: Mouse moved to (60, 16)
Screenshot: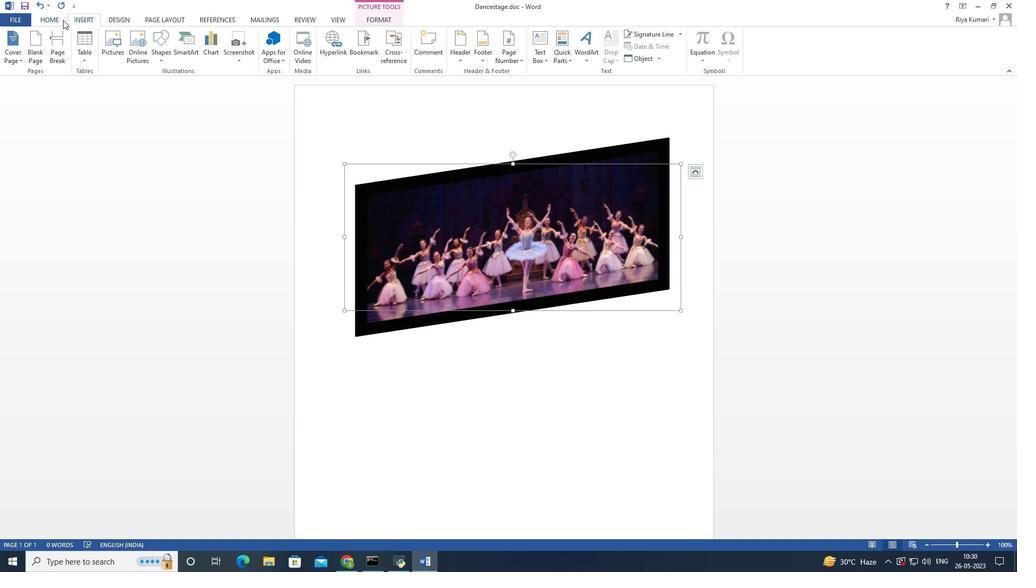 
Action: Mouse pressed left at (60, 16)
Screenshot: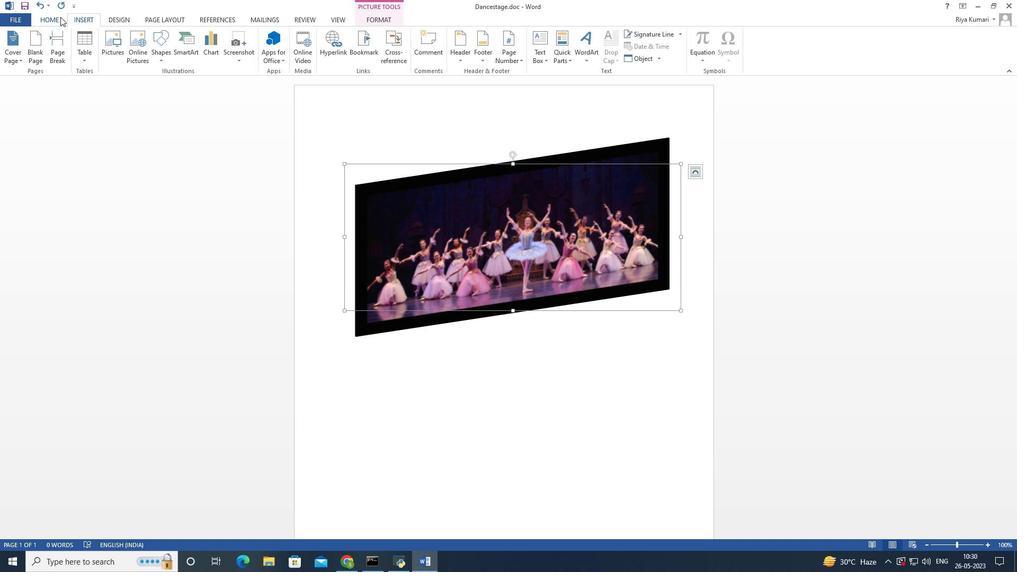 
Action: Mouse moved to (181, 52)
Screenshot: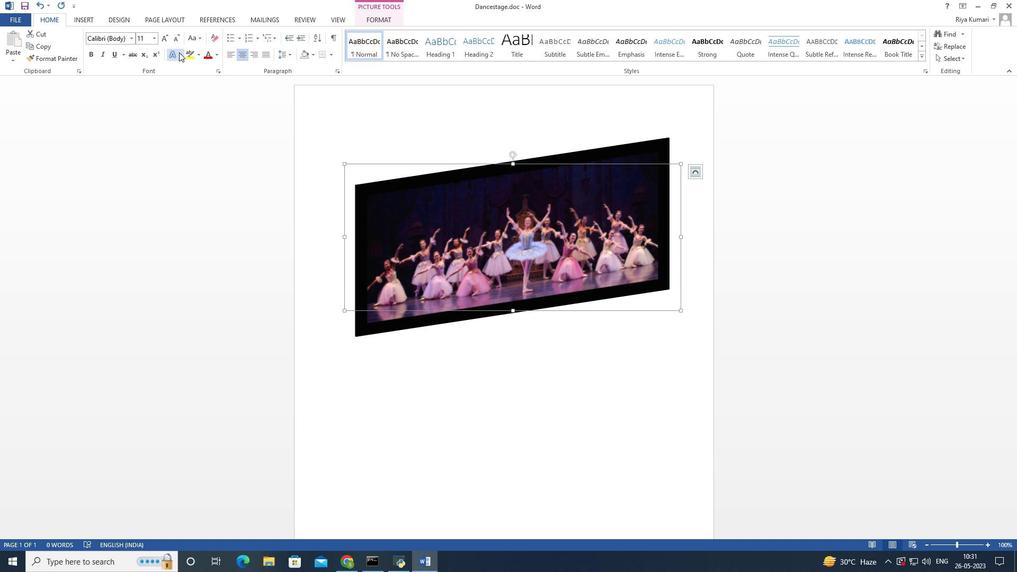 
Action: Mouse pressed left at (181, 52)
Screenshot: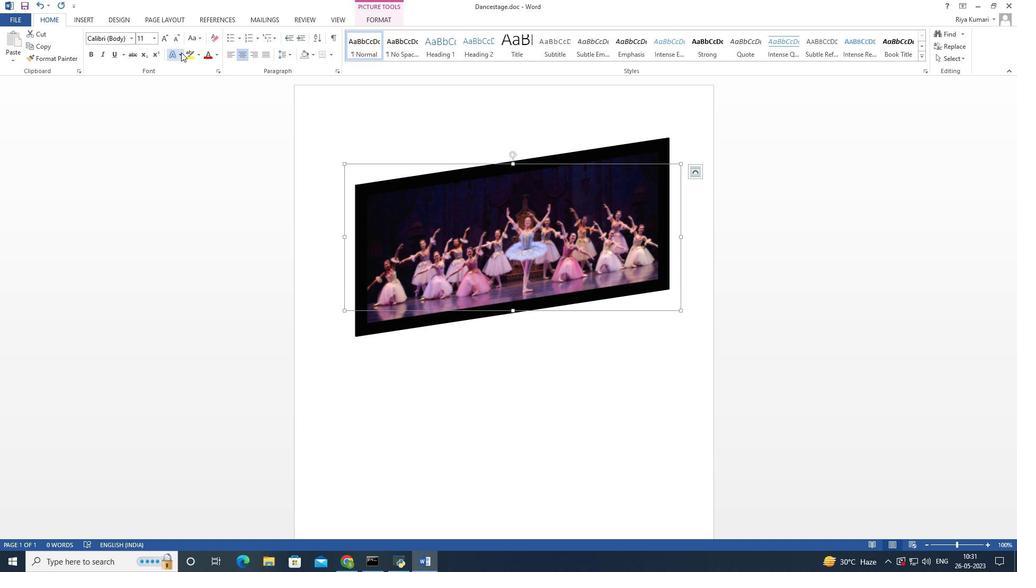 
Action: Mouse moved to (139, 93)
Screenshot: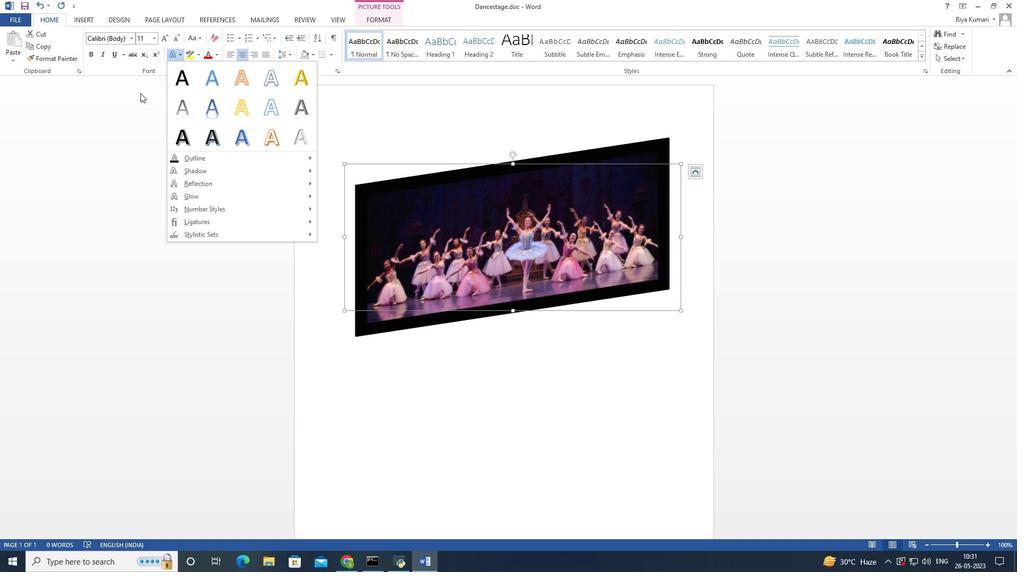 
Action: Mouse pressed left at (139, 93)
Screenshot: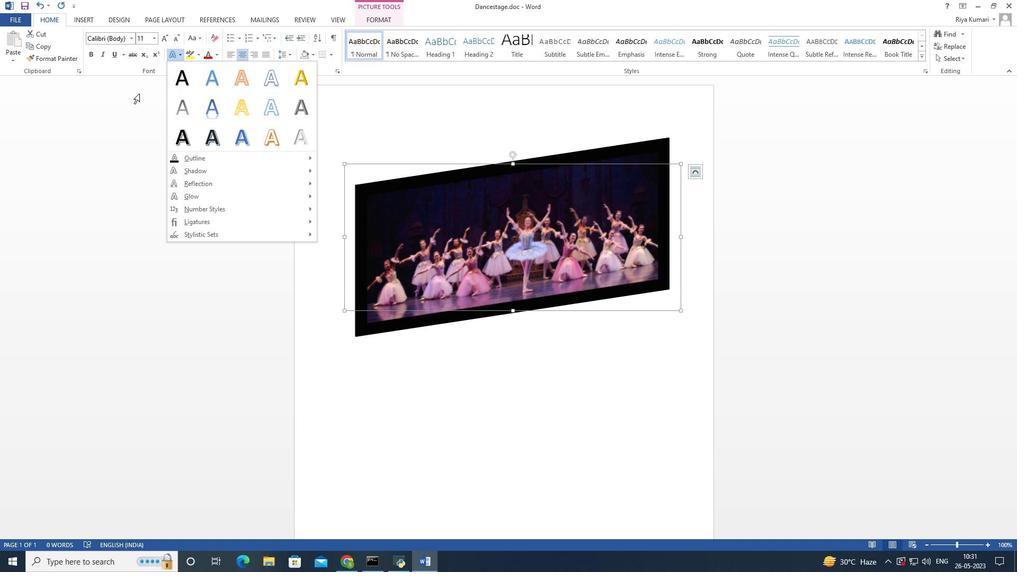 
Action: Mouse moved to (92, 21)
Screenshot: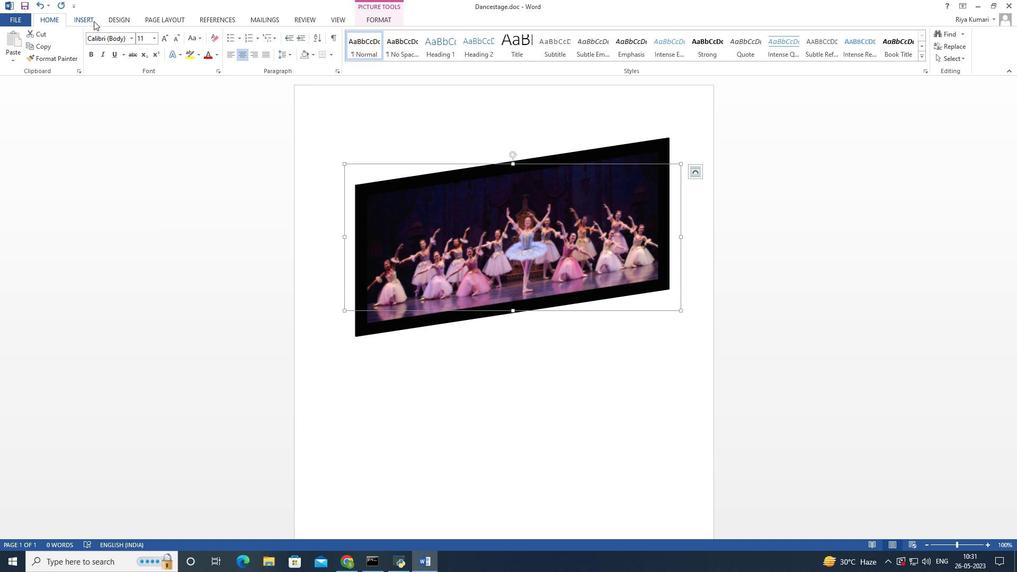 
Action: Mouse pressed left at (92, 21)
Screenshot: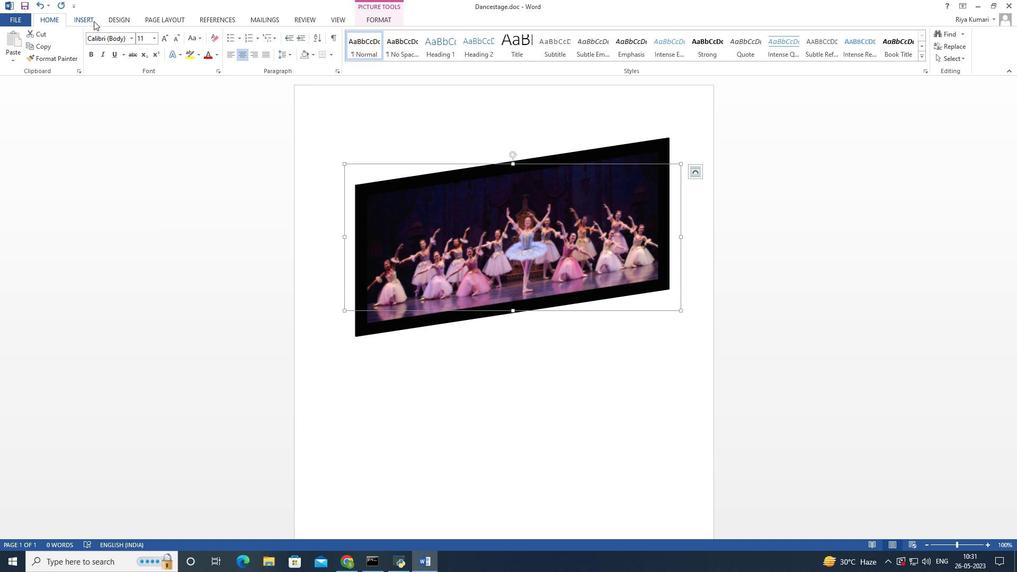 
Action: Mouse moved to (49, 19)
Screenshot: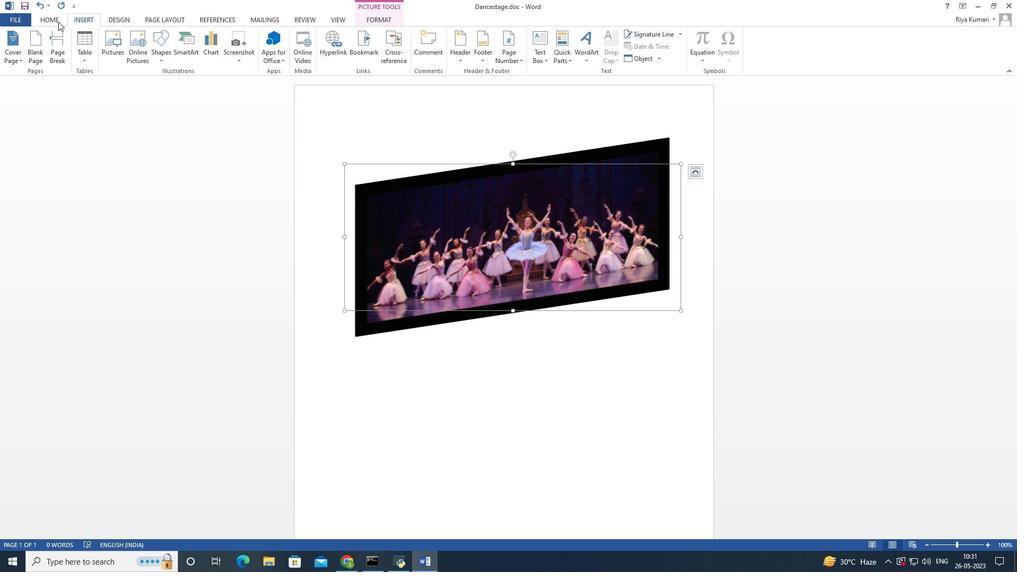 
Action: Mouse pressed left at (49, 19)
Screenshot: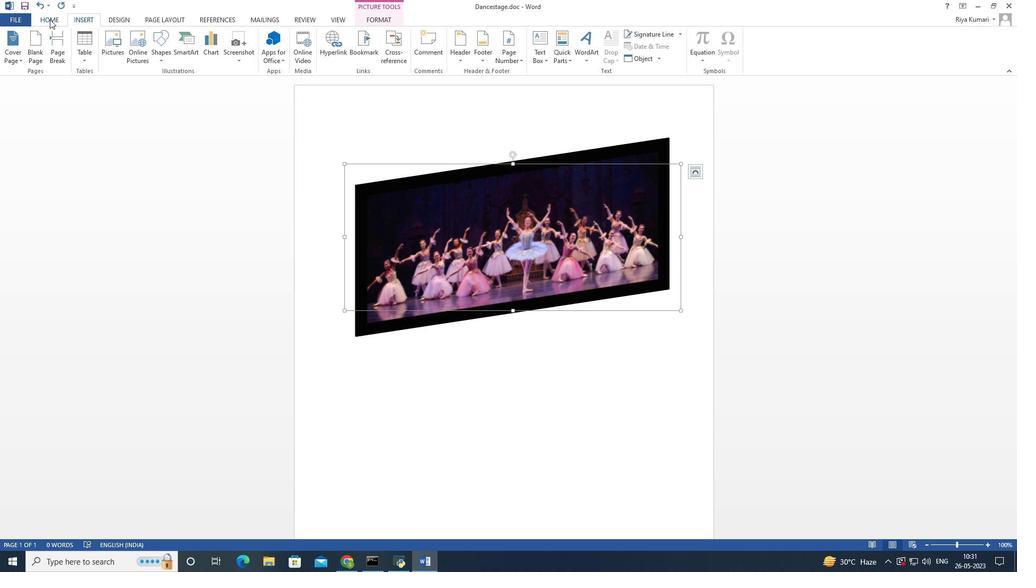
Action: Mouse moved to (116, 16)
Screenshot: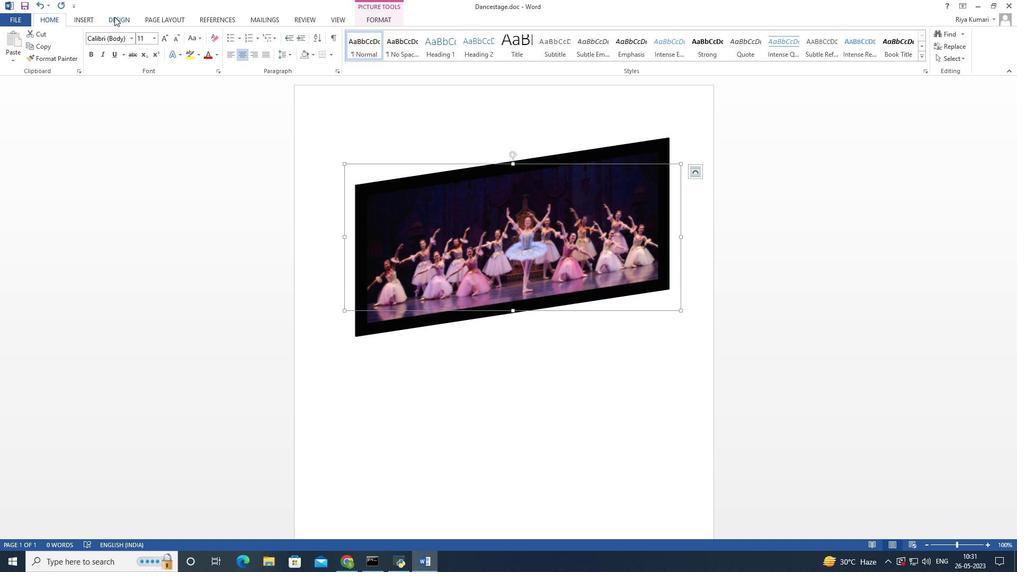 
Action: Mouse pressed left at (116, 16)
Screenshot: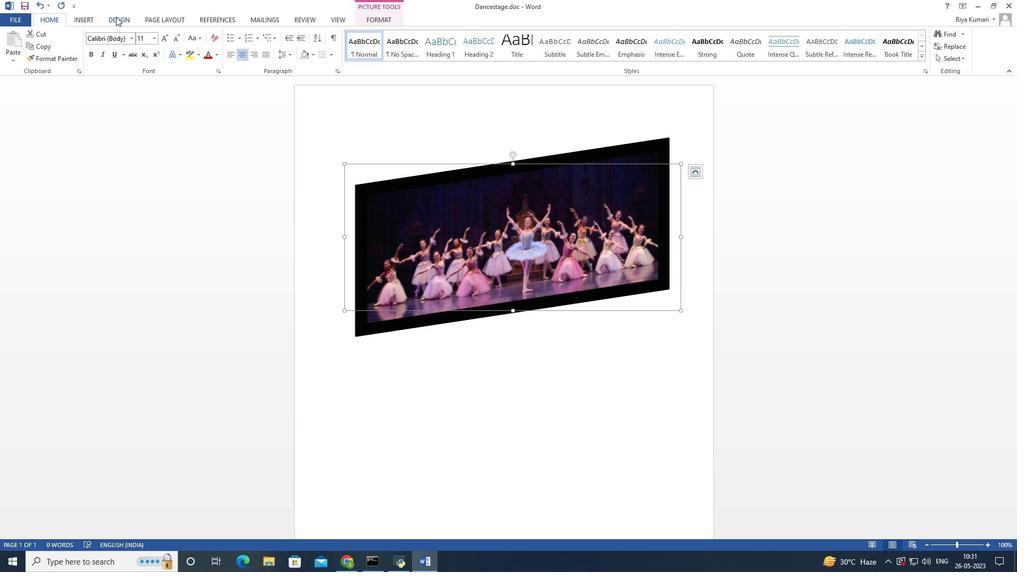 
Action: Mouse moved to (47, 19)
Screenshot: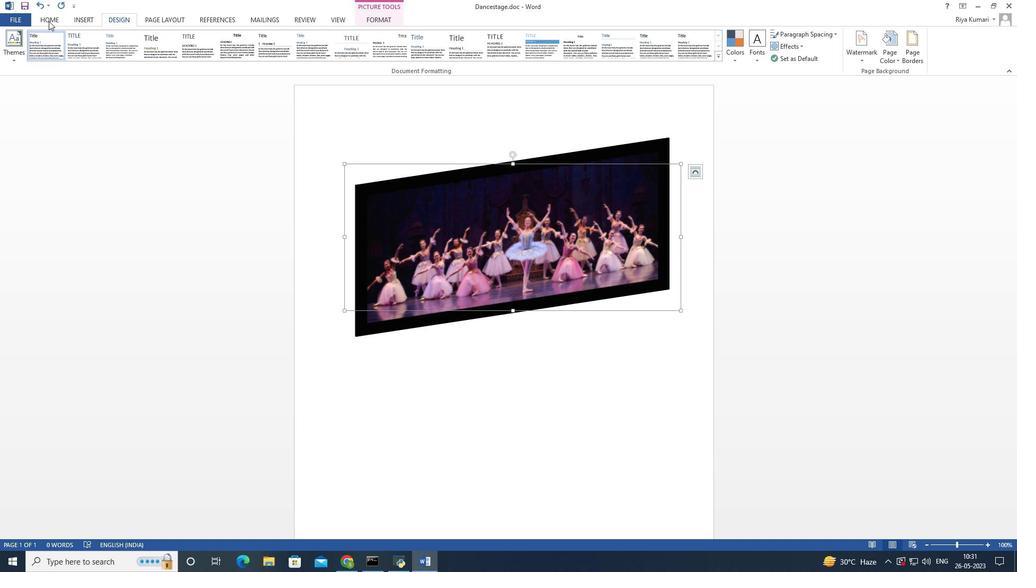 
Action: Mouse pressed left at (47, 19)
Screenshot: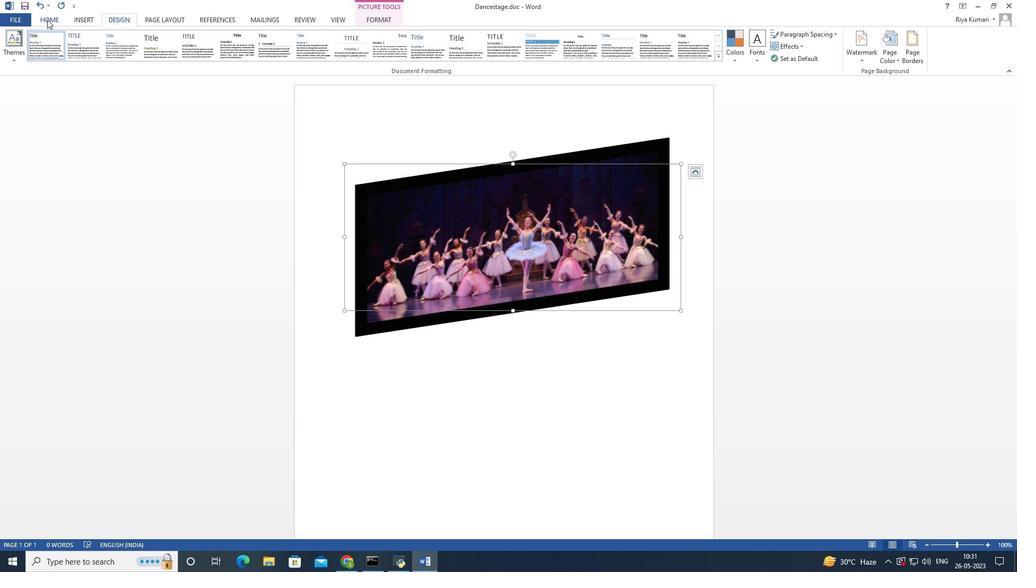 
Action: Mouse moved to (172, 58)
Screenshot: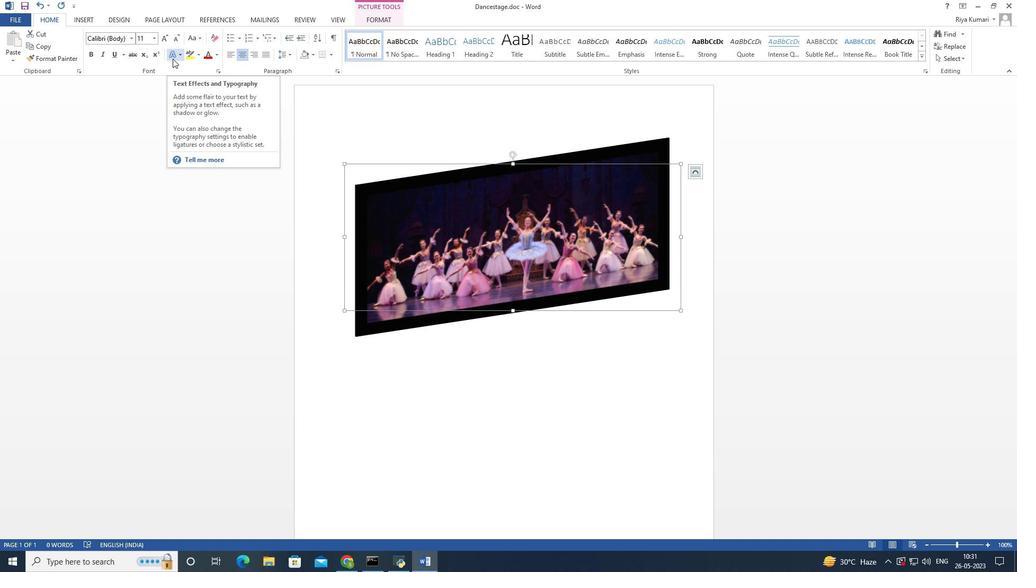 
Action: Mouse pressed left at (172, 58)
Screenshot: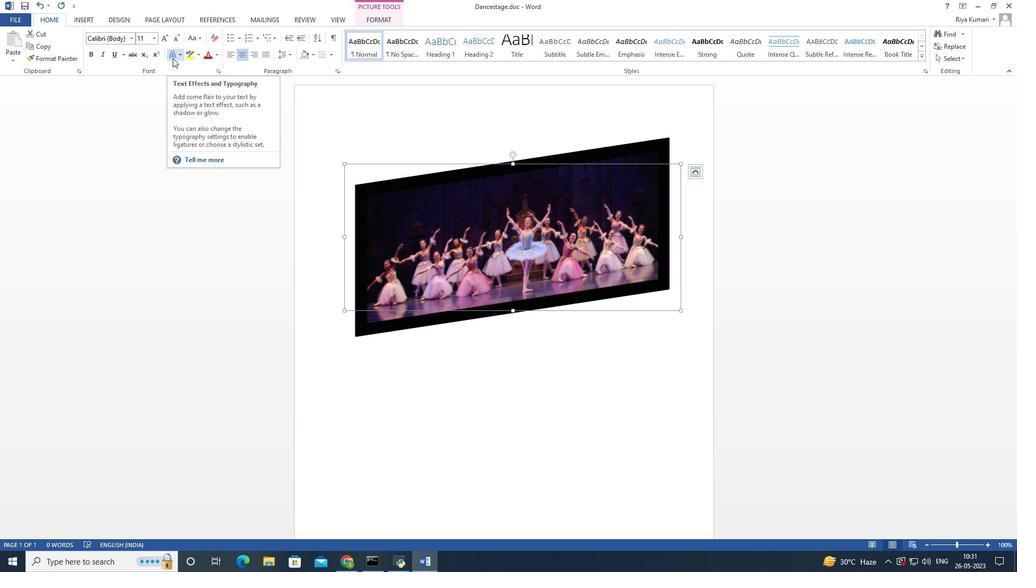 
Action: Mouse moved to (211, 111)
Screenshot: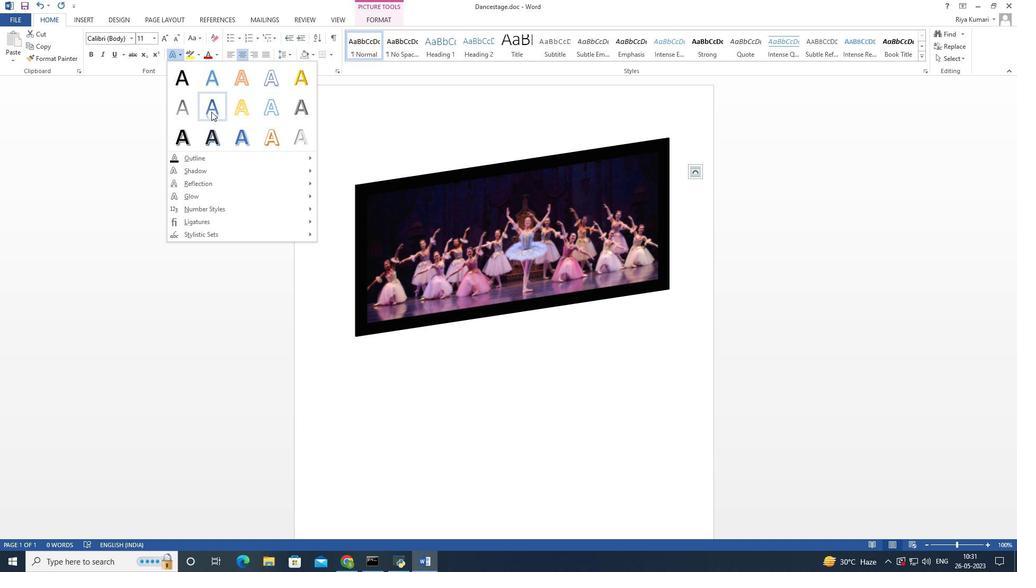 
Action: Mouse pressed left at (211, 111)
Screenshot: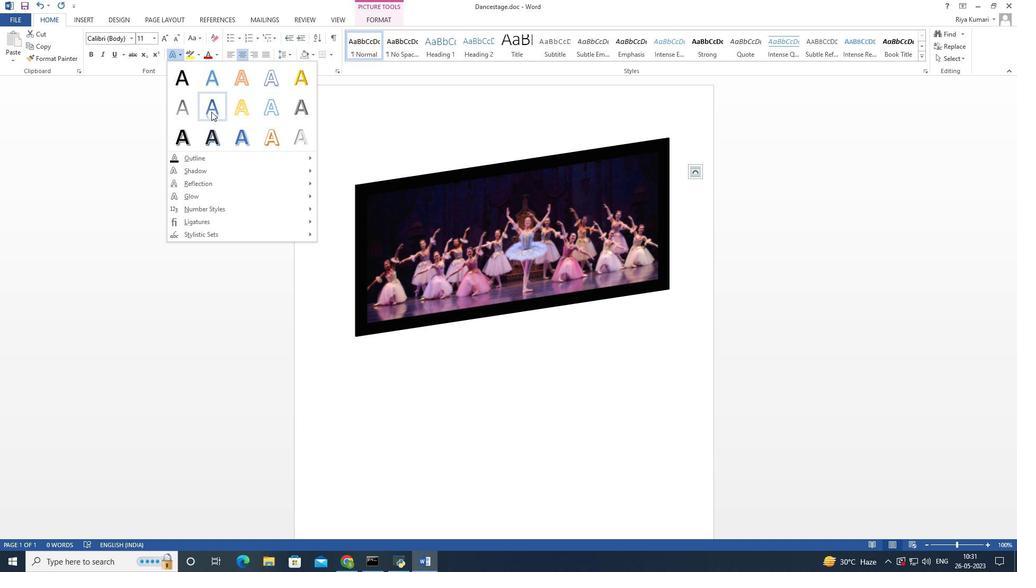 
Action: Mouse moved to (404, 390)
Screenshot: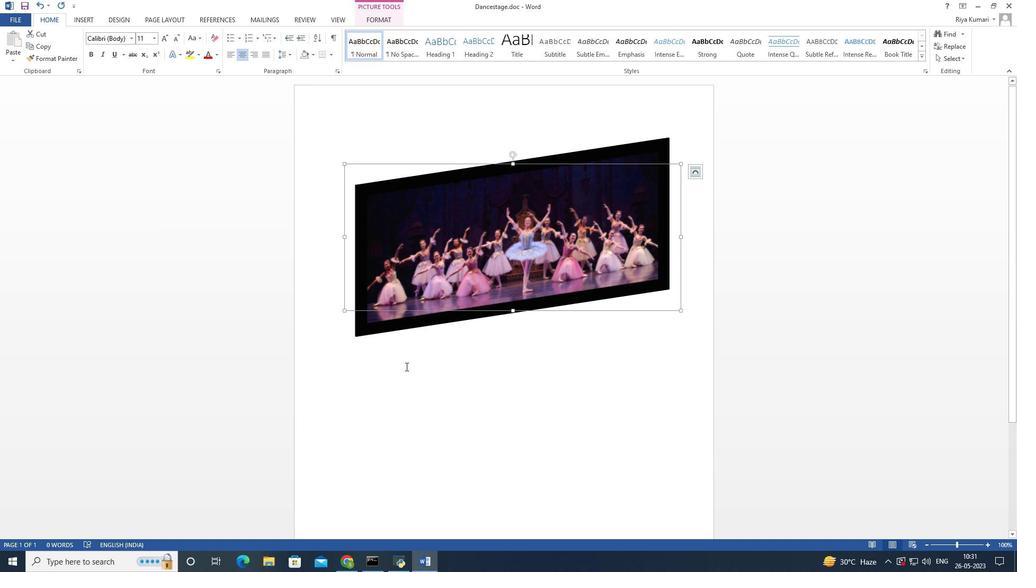
Action: Mouse pressed left at (404, 390)
Screenshot: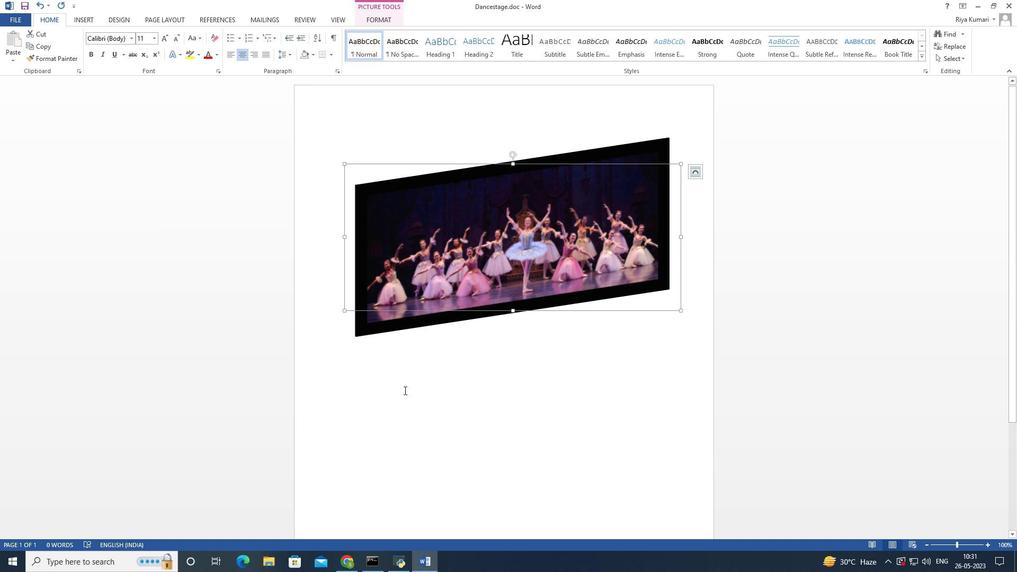 
Action: Mouse moved to (356, 377)
Screenshot: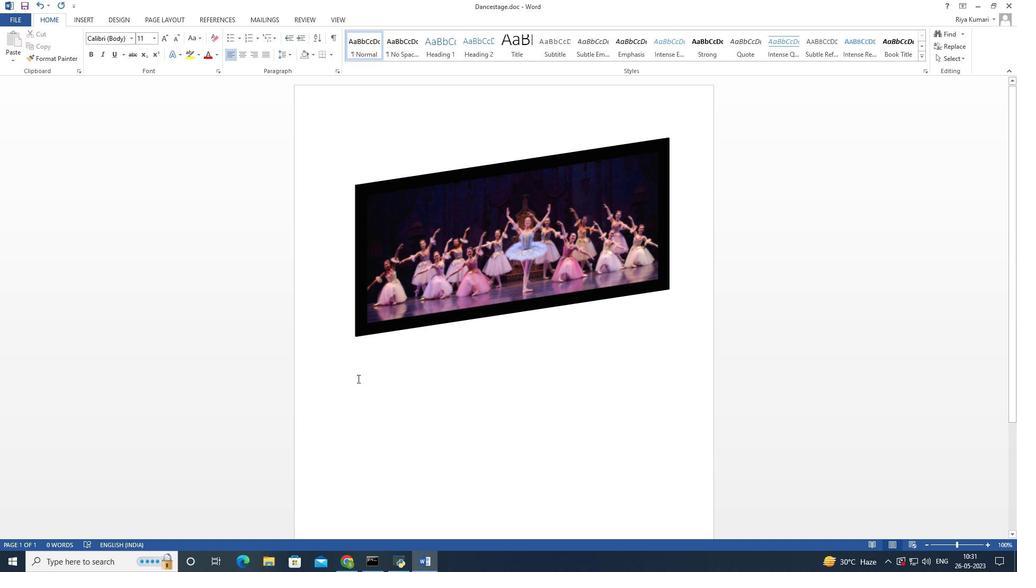 
Action: Mouse pressed left at (356, 377)
Screenshot: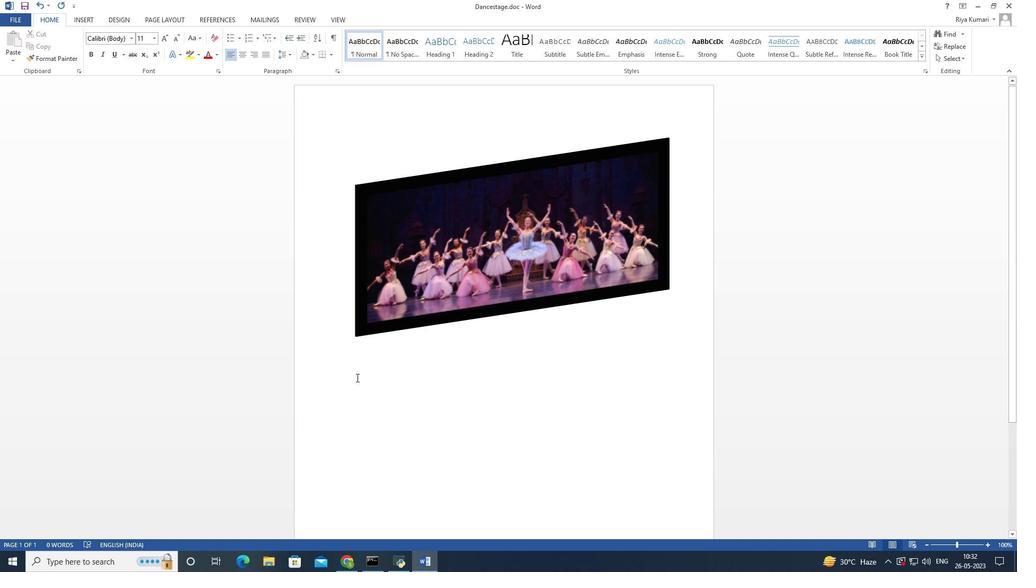 
Action: Mouse moved to (370, 382)
Screenshot: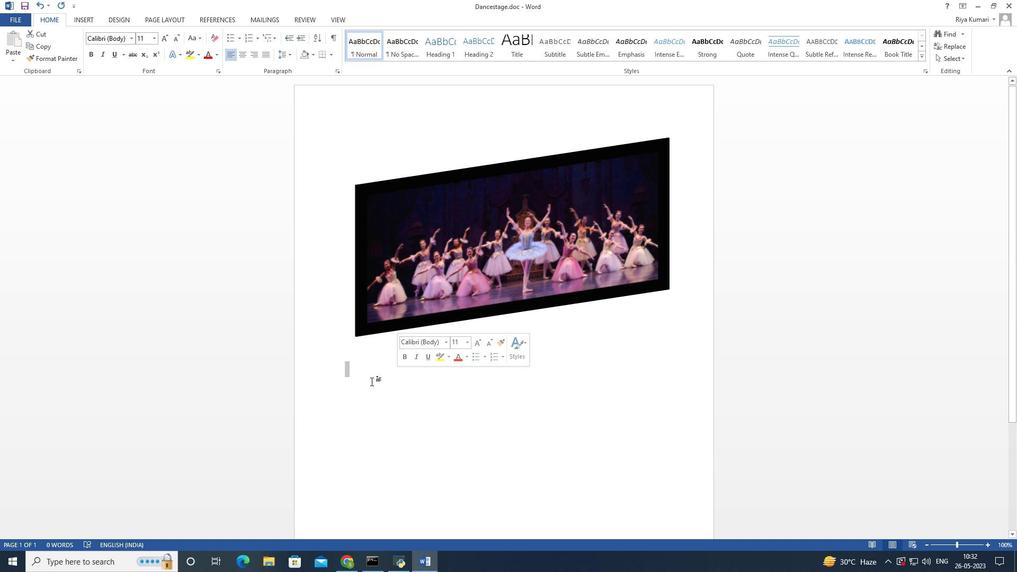 
Action: Mouse pressed left at (370, 382)
Screenshot: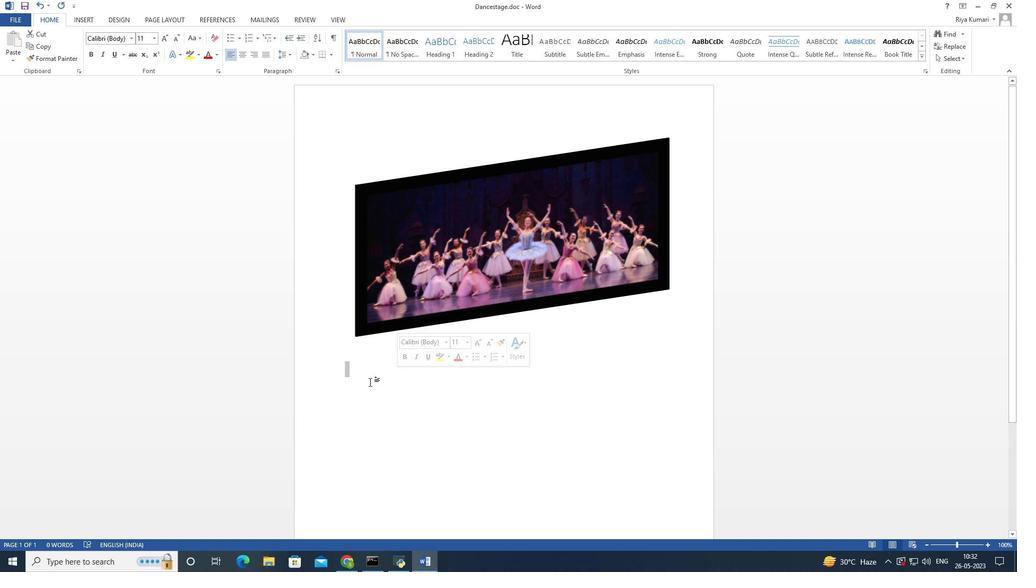 
Action: Mouse moved to (400, 377)
Screenshot: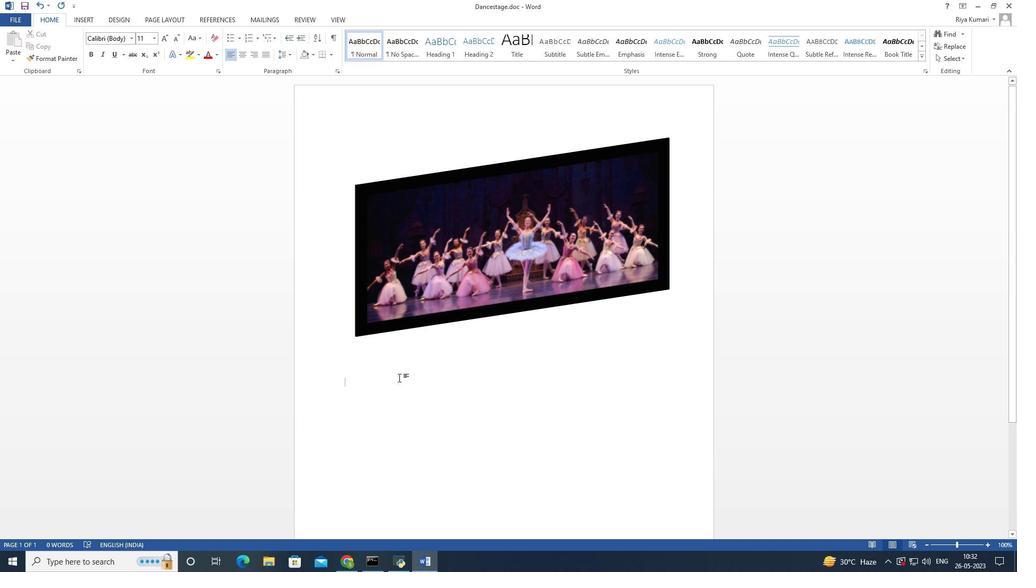 
Action: Mouse pressed left at (400, 377)
Screenshot: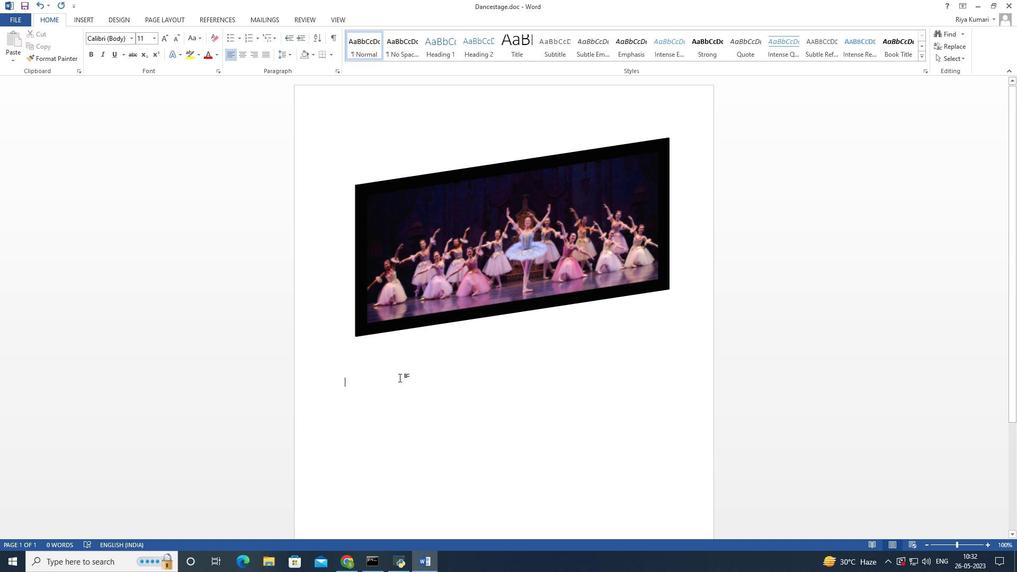 
Action: Mouse moved to (178, 54)
Screenshot: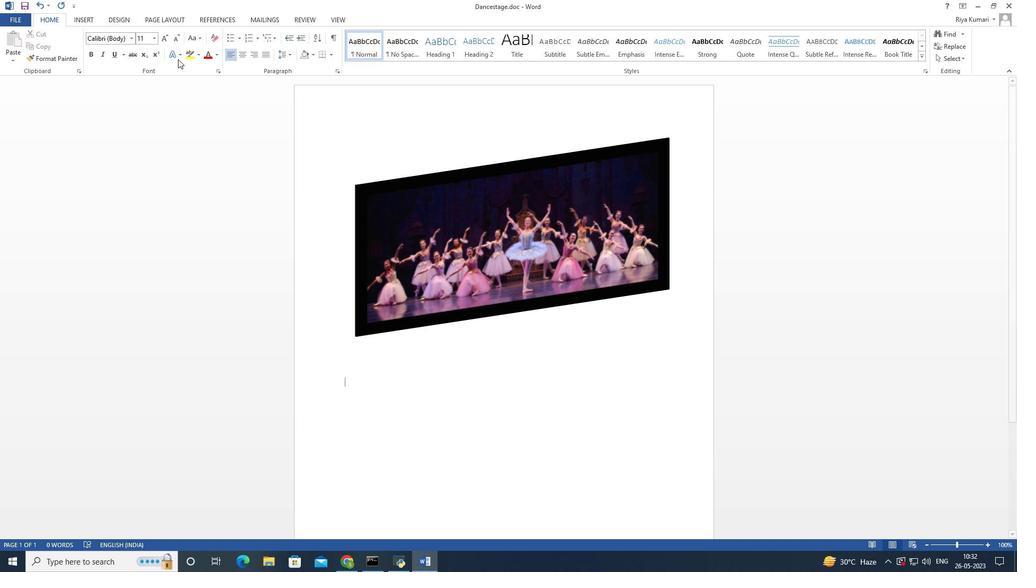 
Action: Mouse pressed left at (178, 54)
Screenshot: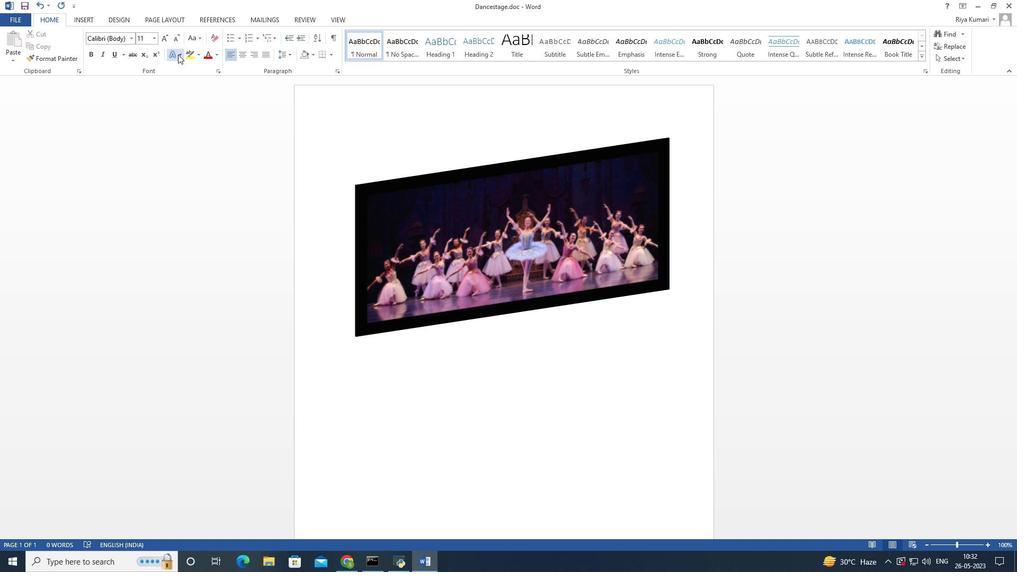 
Action: Mouse moved to (113, 200)
Screenshot: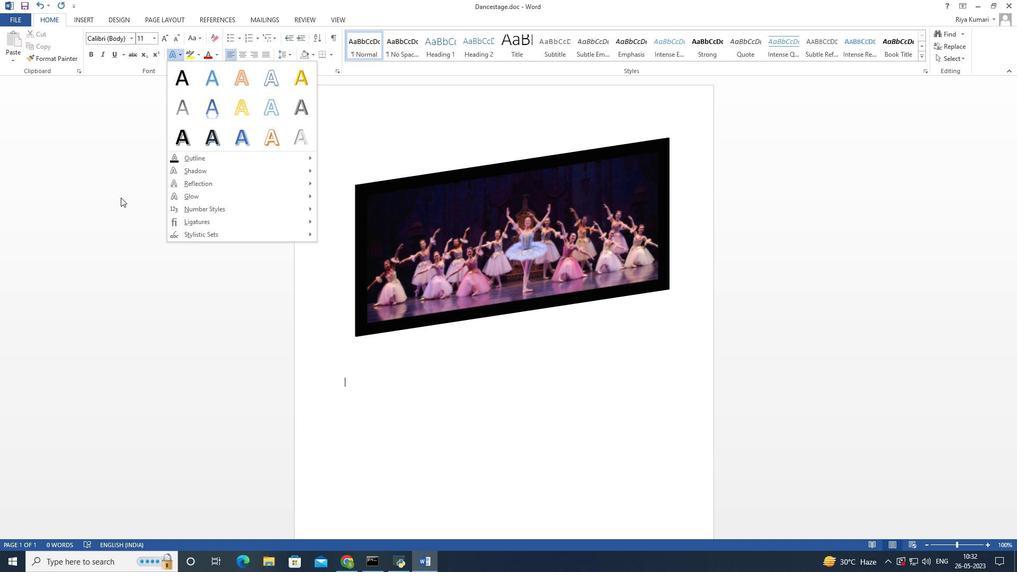 
Action: Mouse pressed left at (113, 200)
Screenshot: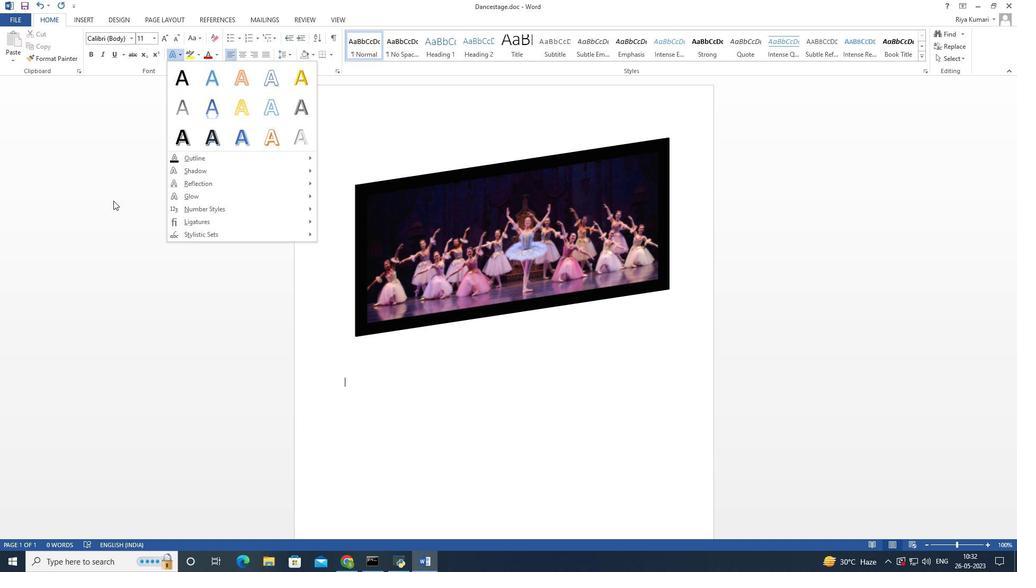 
Action: Mouse moved to (78, 21)
Screenshot: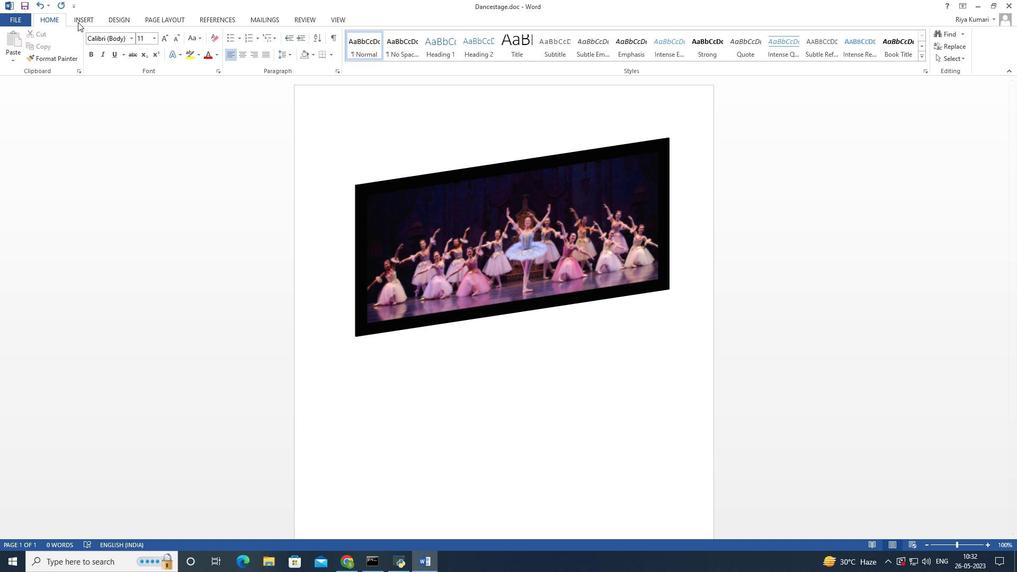 
Action: Mouse pressed left at (78, 21)
Screenshot: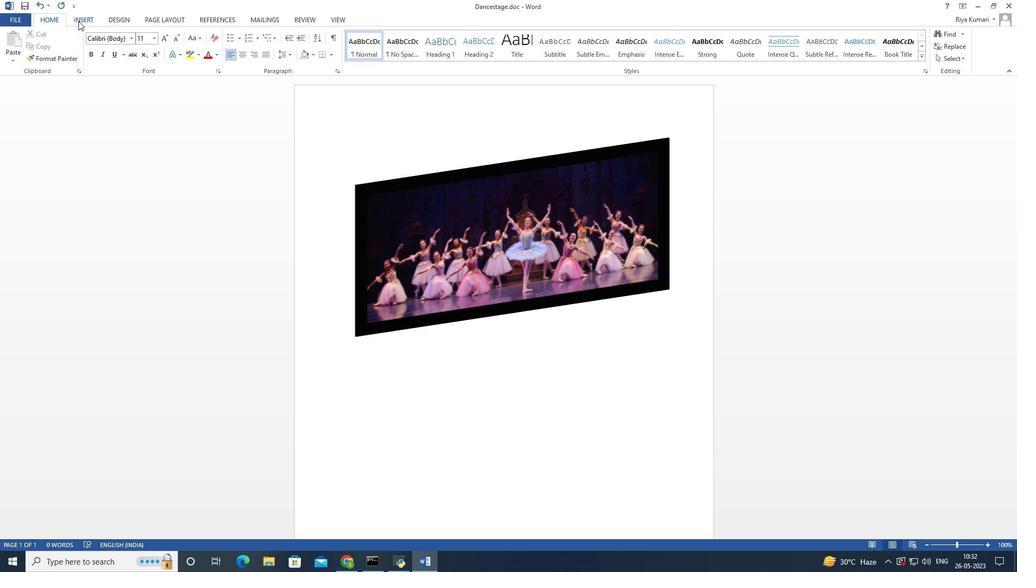 
Action: Mouse moved to (586, 46)
Screenshot: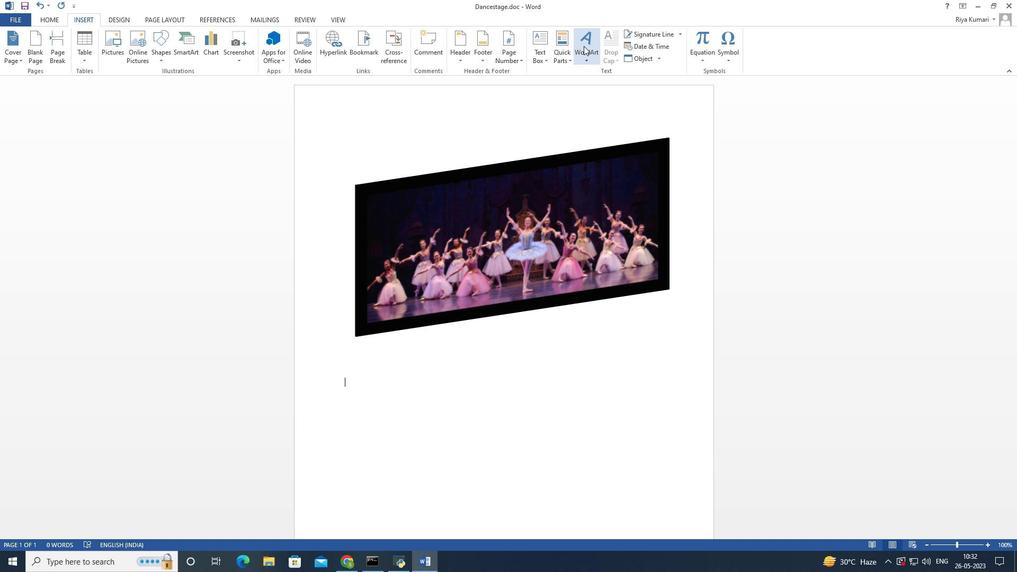 
Action: Mouse pressed left at (586, 46)
Screenshot: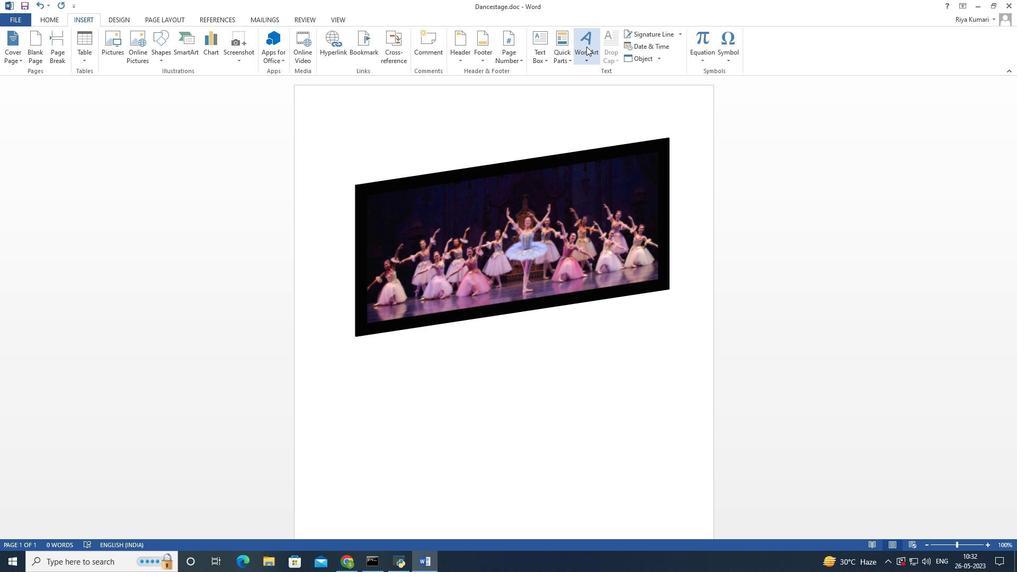 
Action: Mouse moved to (614, 144)
Screenshot: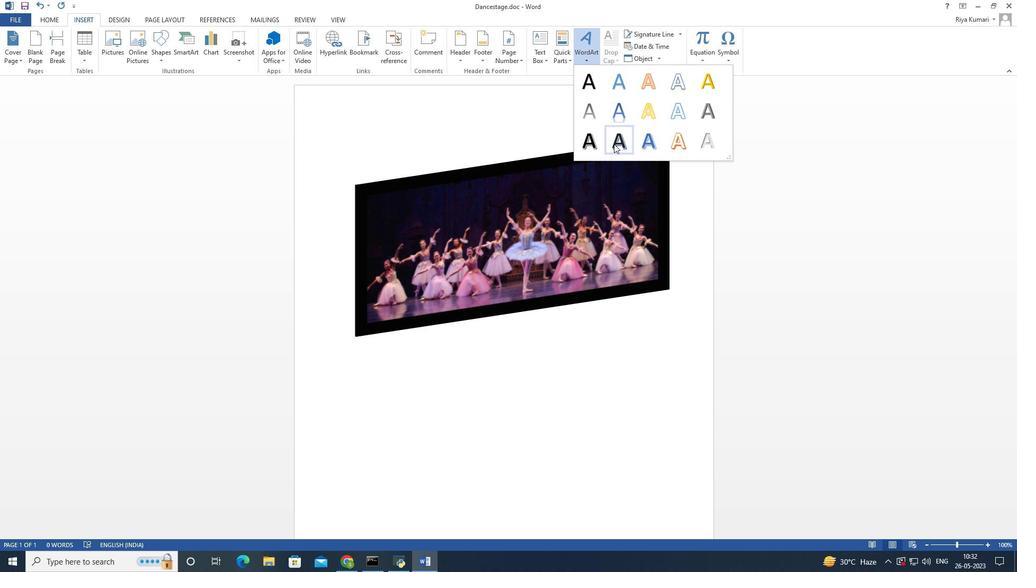 
Action: Mouse pressed left at (614, 144)
Screenshot: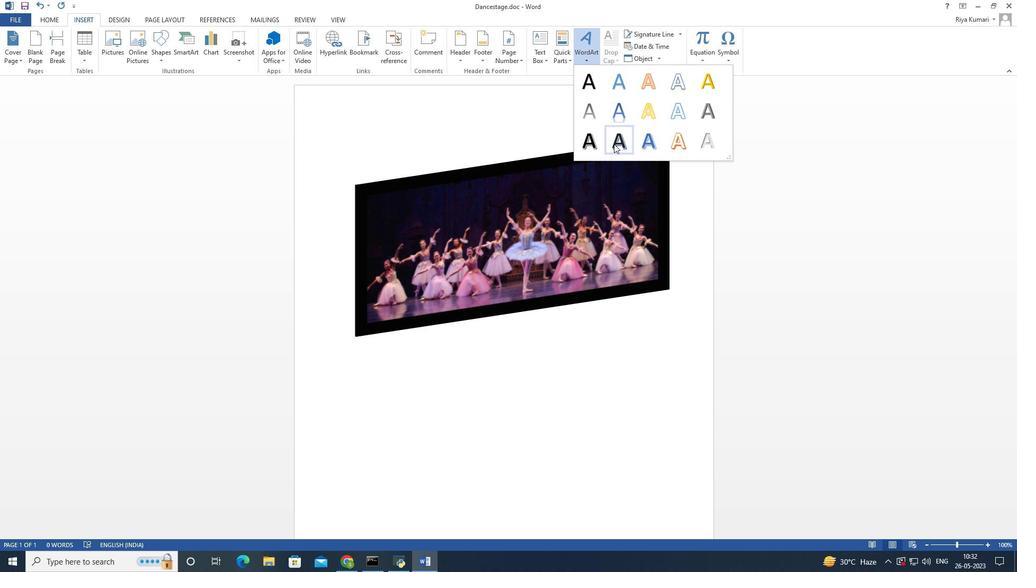 
Action: Mouse moved to (681, 356)
Screenshot: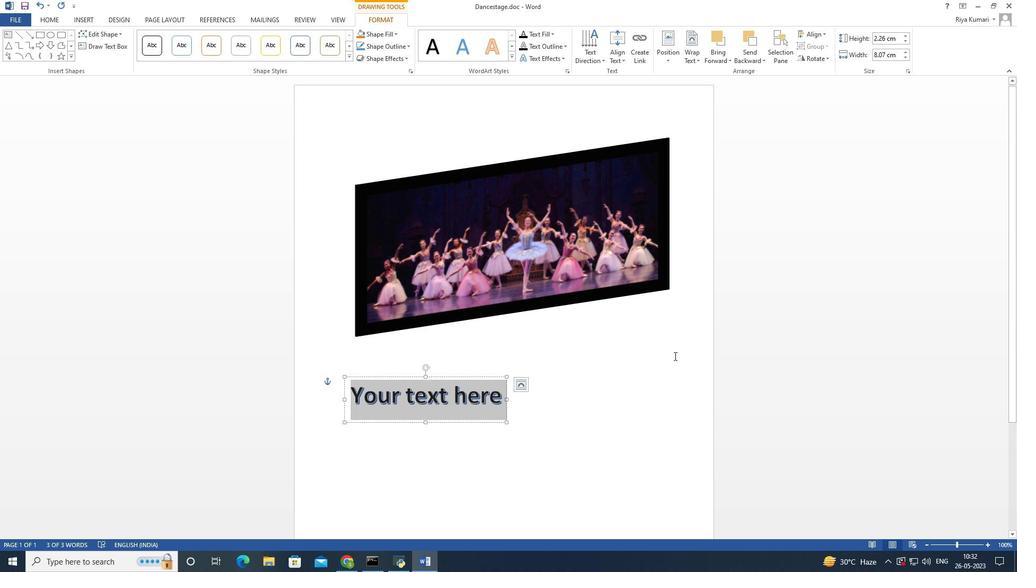 
Action: Key pressed <Key.caps_lock>D<Key.caps_lock>ance<Key.space><Key.caps_lock>S<Key.caps_lock>tage<Key.space><Key.caps_lock>IN<Key.backspace><Key.caps_lock>n<Key.space><Key.caps_lock>P<Key.caps_lock>urple
Screenshot: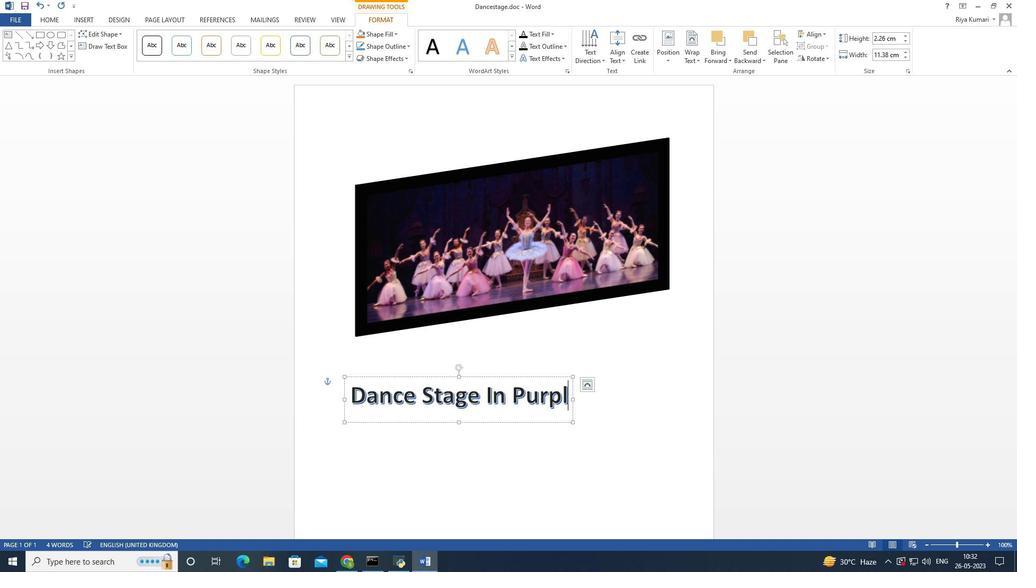 
Action: Mouse moved to (631, 381)
Screenshot: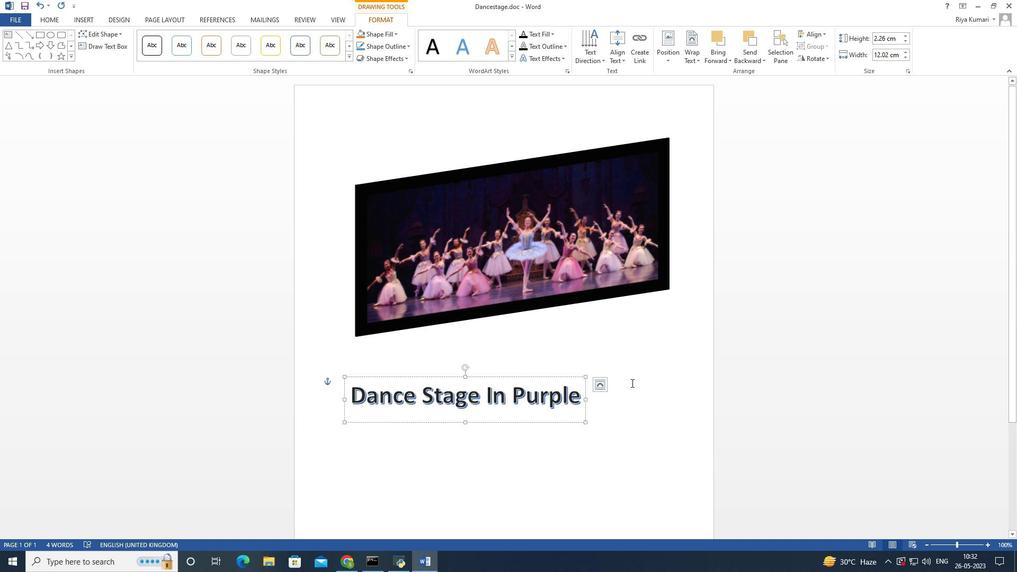 
Action: Mouse pressed left at (631, 381)
Screenshot: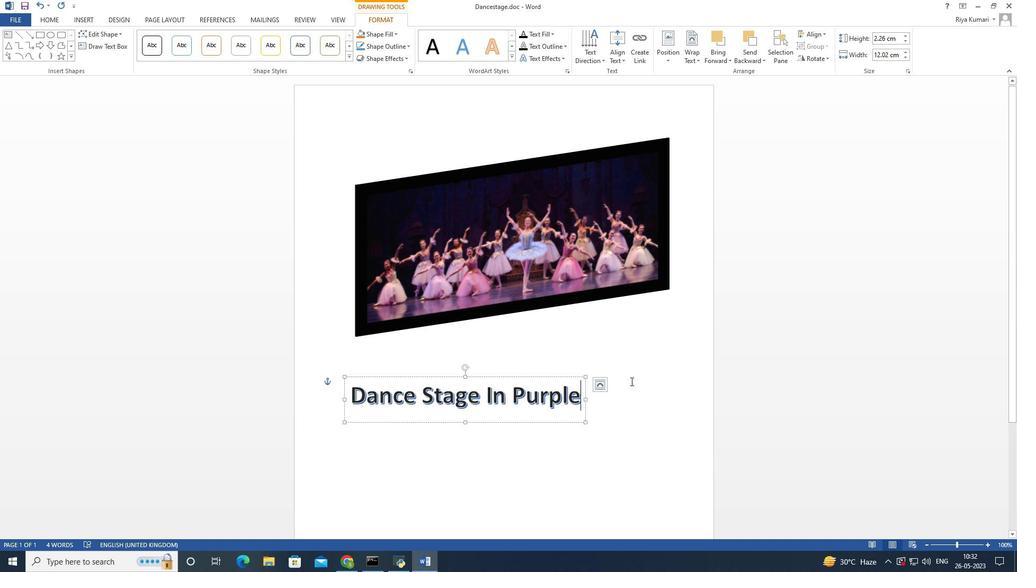 
Action: Mouse moved to (496, 402)
Screenshot: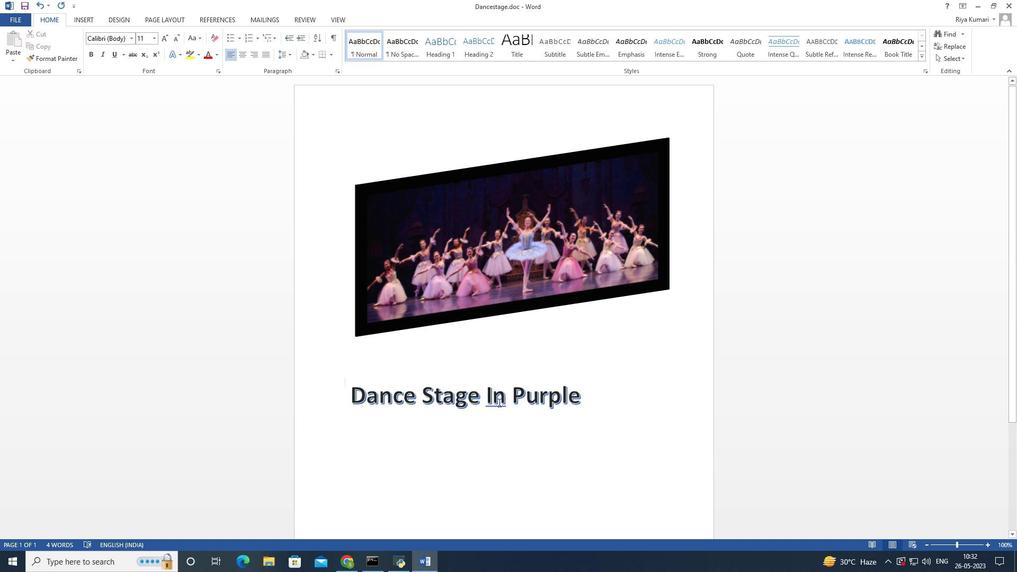 
Action: Mouse pressed left at (496, 402)
Screenshot: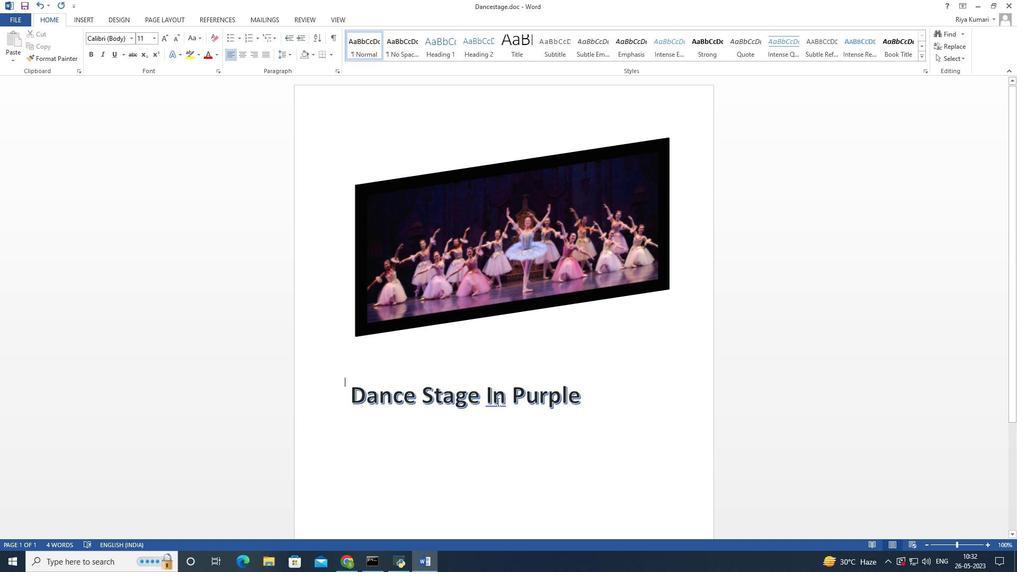 
Action: Mouse moved to (590, 369)
Screenshot: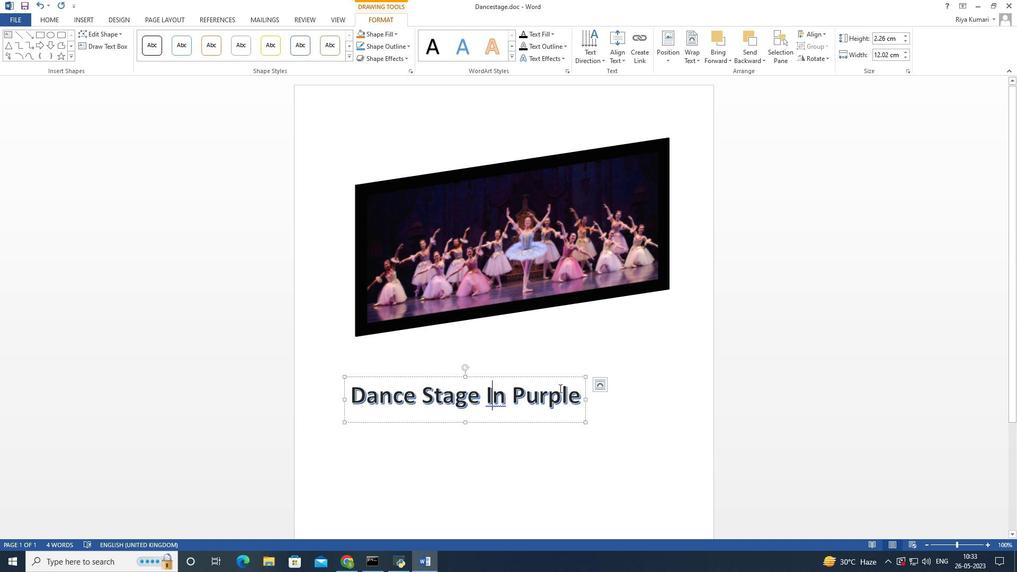 
Action: Key pressed <Key.backspace>i
Screenshot: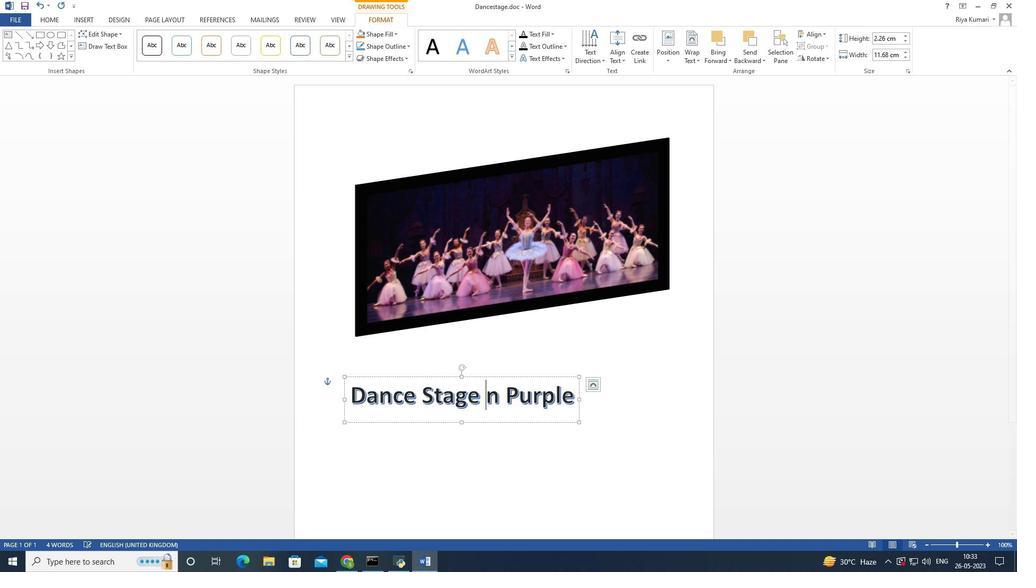 
Action: Mouse moved to (618, 406)
Screenshot: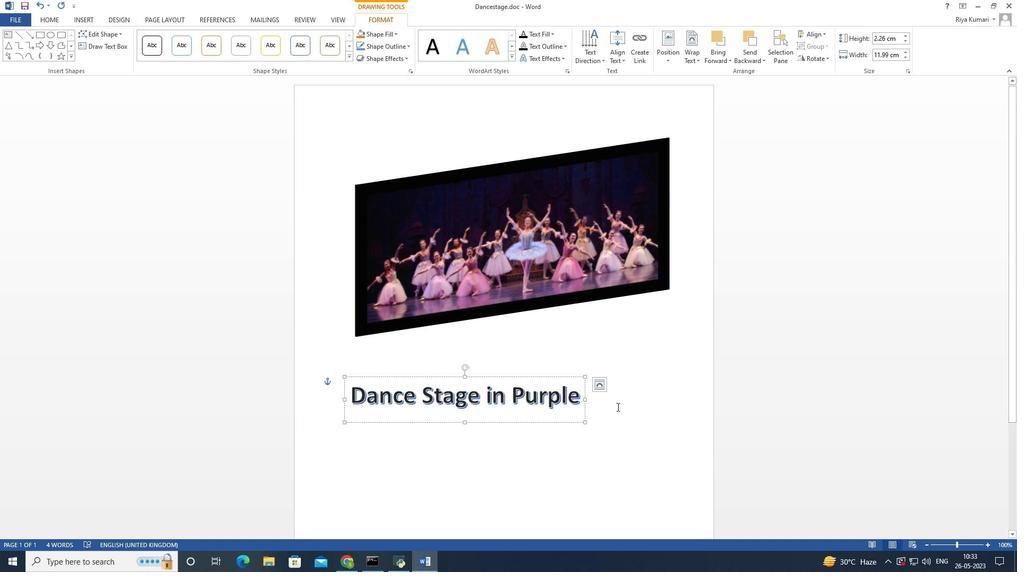 
Action: Mouse pressed left at (618, 406)
Screenshot: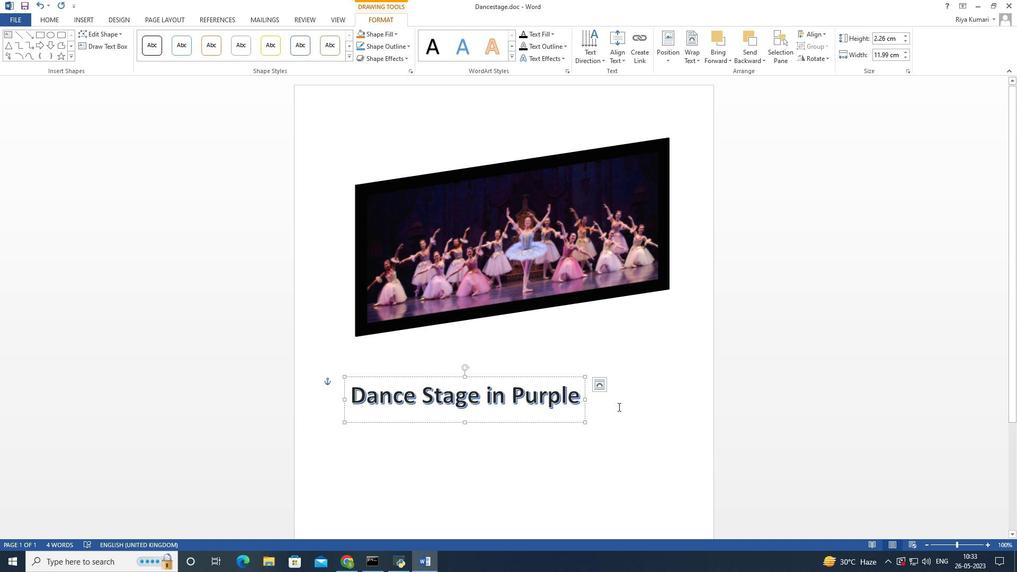 
Action: Mouse moved to (630, 408)
Screenshot: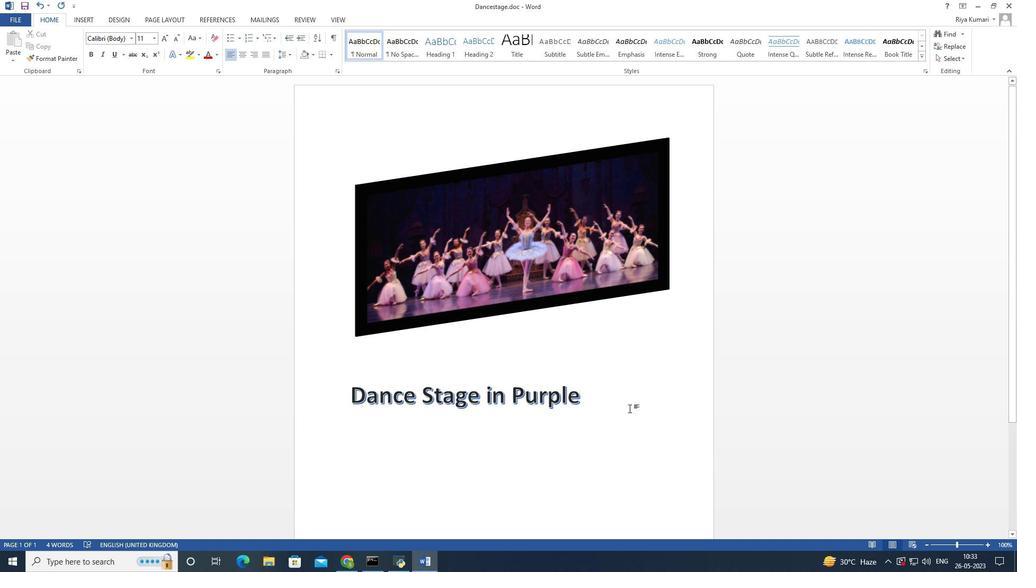 
Action: Key pressed ctrl+S
Screenshot: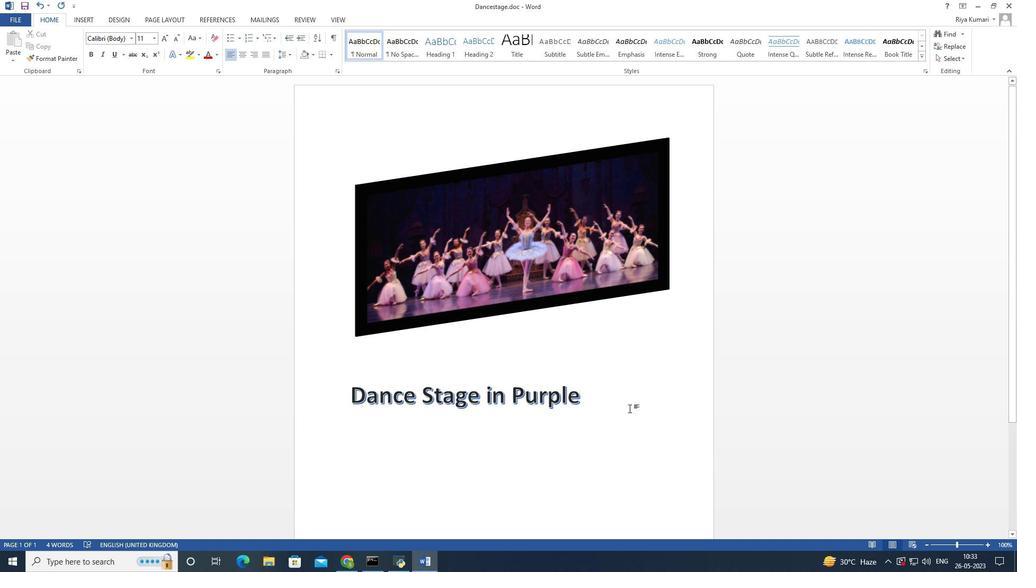 
Action: Mouse moved to (609, 355)
Screenshot: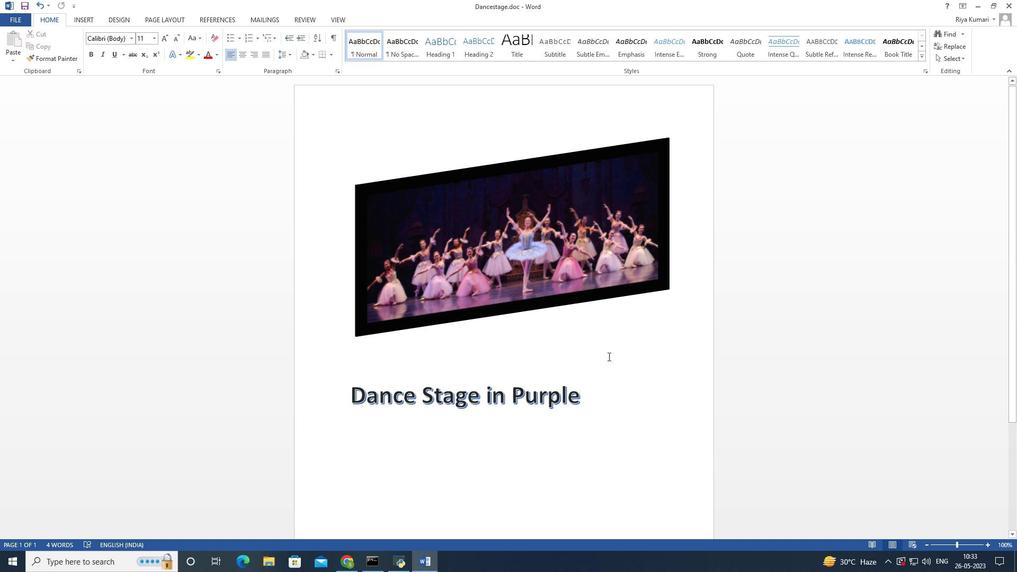 
Action: Key pressed ctrl+S
Screenshot: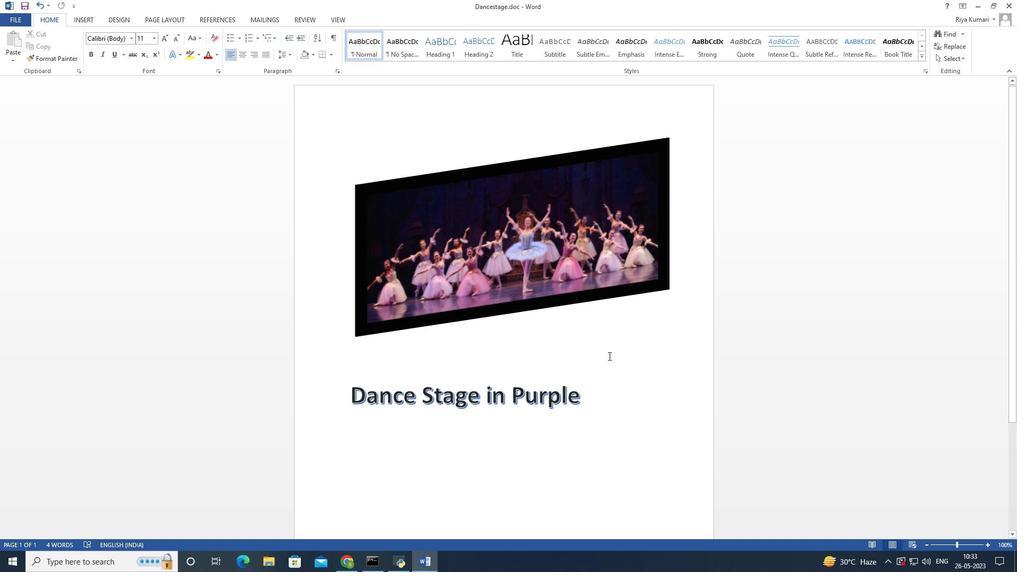 
Action: Mouse moved to (613, 350)
Screenshot: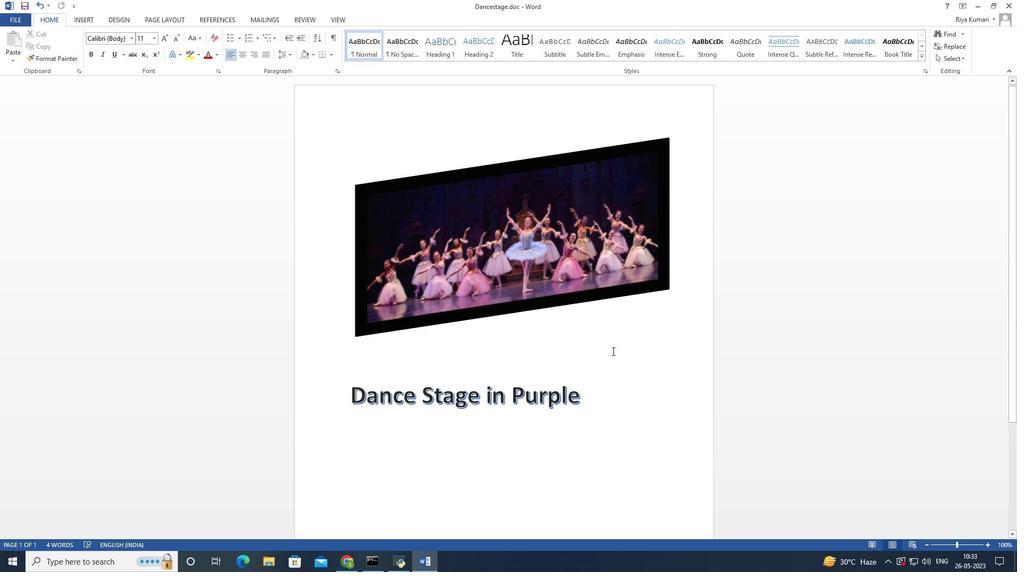 
Action: Key pressed ctrl+S
Screenshot: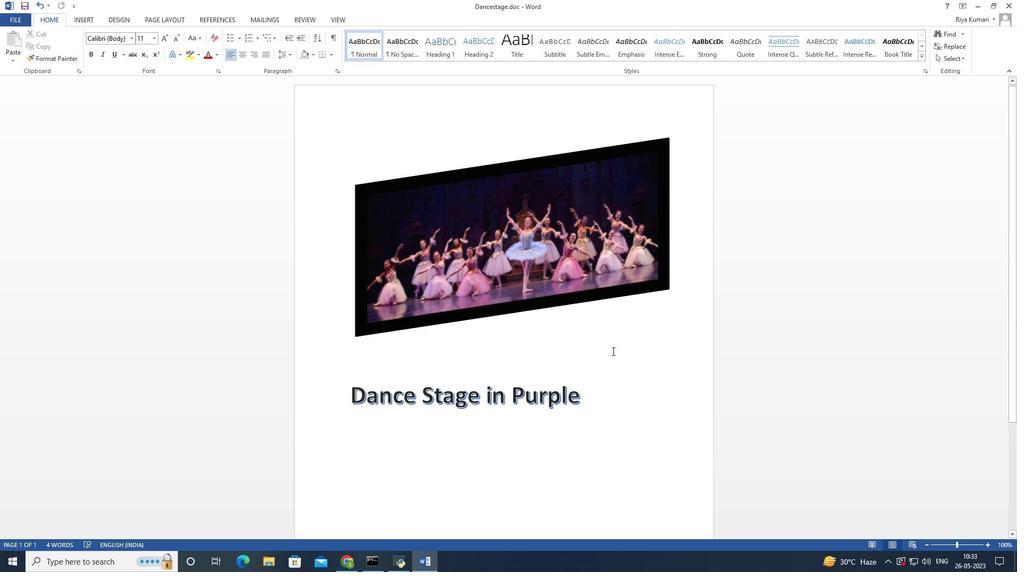 
Action: Mouse moved to (625, 344)
Screenshot: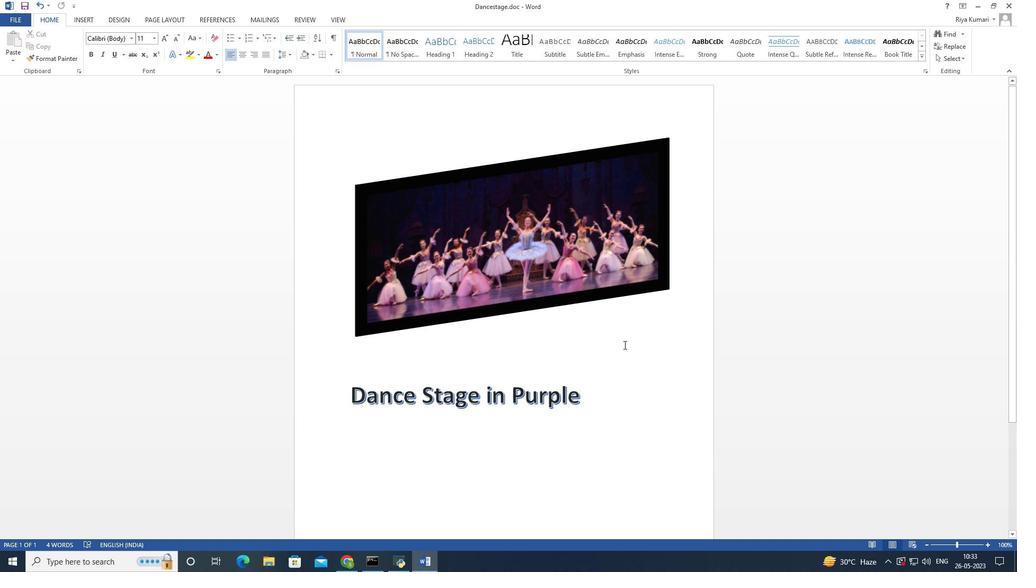 
